 Task: Look for space in Pinheiral, Brazil from 8th June, 2023 to 12th June, 2023 for 2 adults in price range Rs.8000 to Rs.16000. Place can be private room with 1  bedroom having 1 bed and 1 bathroom. Property type can be flatguest house, hotel. Booking option can be shelf check-in. Required host language is Spanish.
Action: Mouse moved to (390, 106)
Screenshot: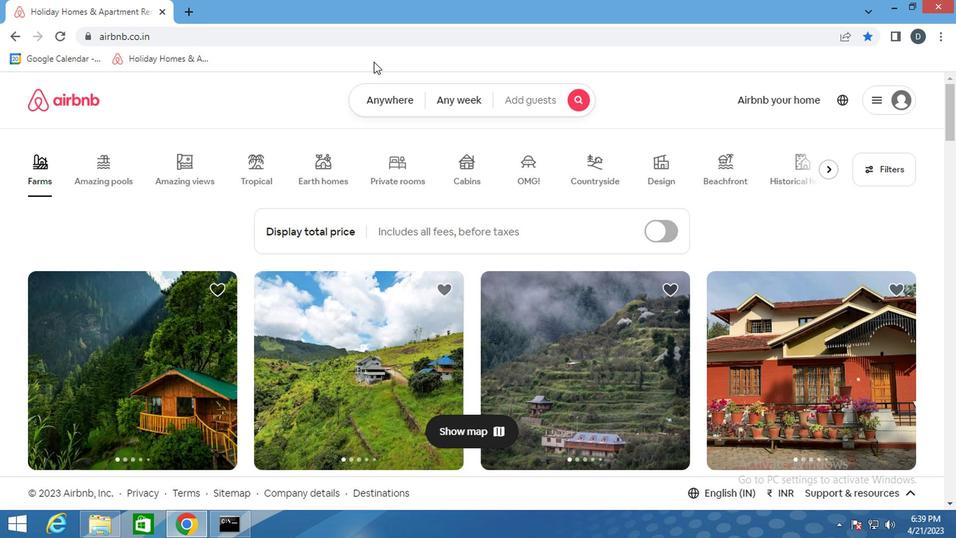
Action: Mouse pressed left at (390, 106)
Screenshot: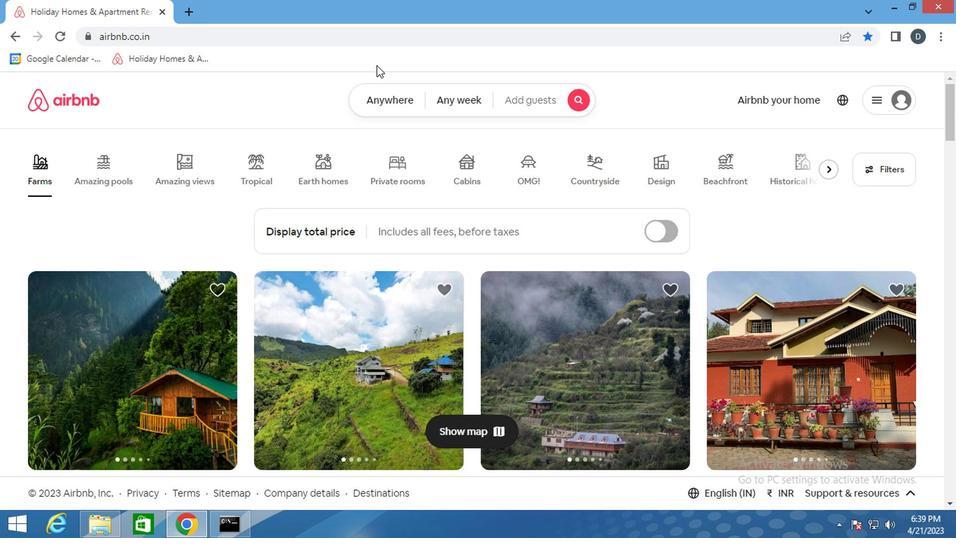 
Action: Mouse moved to (323, 155)
Screenshot: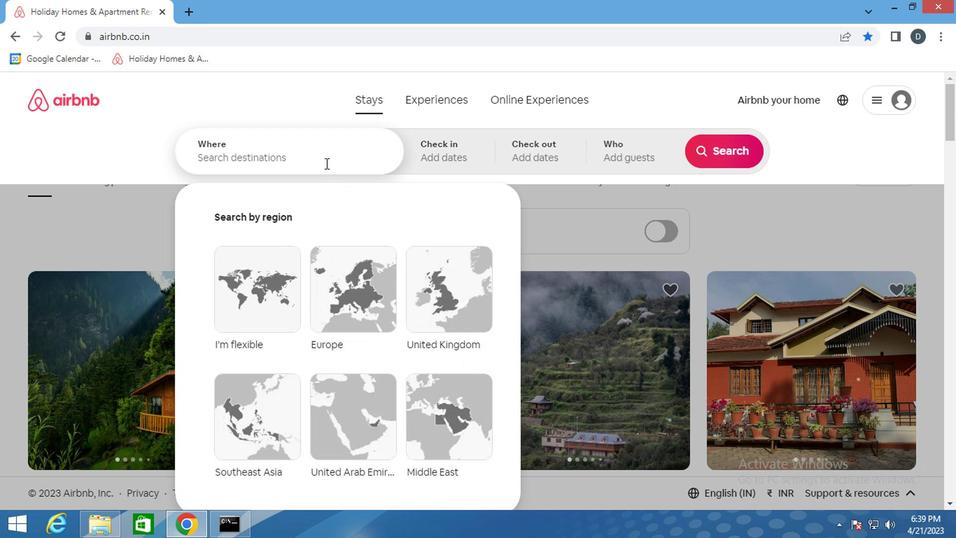 
Action: Mouse pressed left at (323, 155)
Screenshot: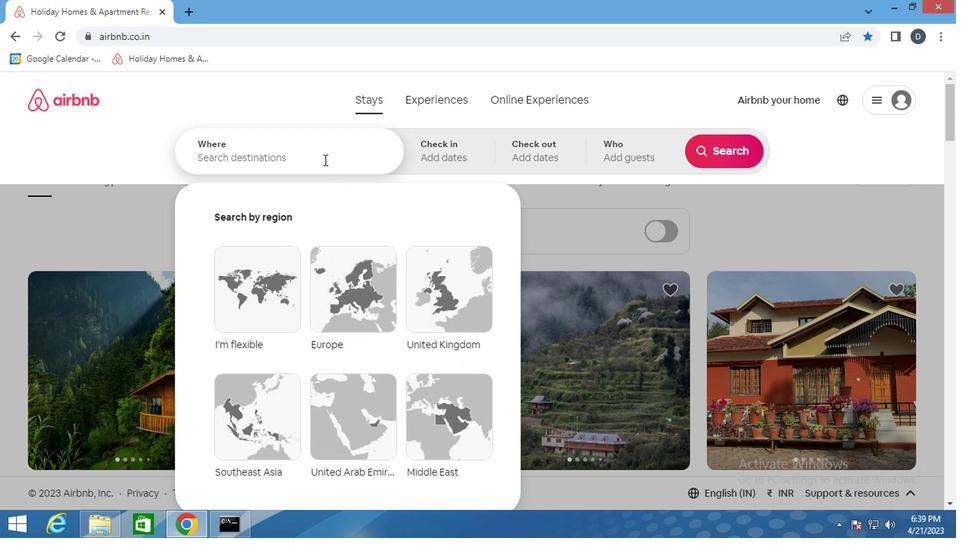 
Action: Key pressed <Key.shift_r>Pinheiral,<Key.shift>BRAZIL<Key.enter>
Screenshot: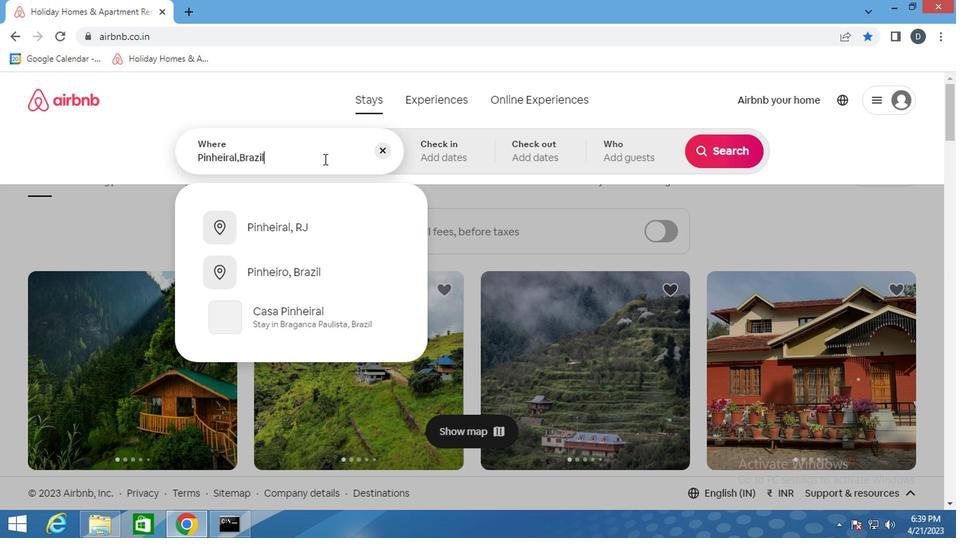 
Action: Mouse moved to (715, 264)
Screenshot: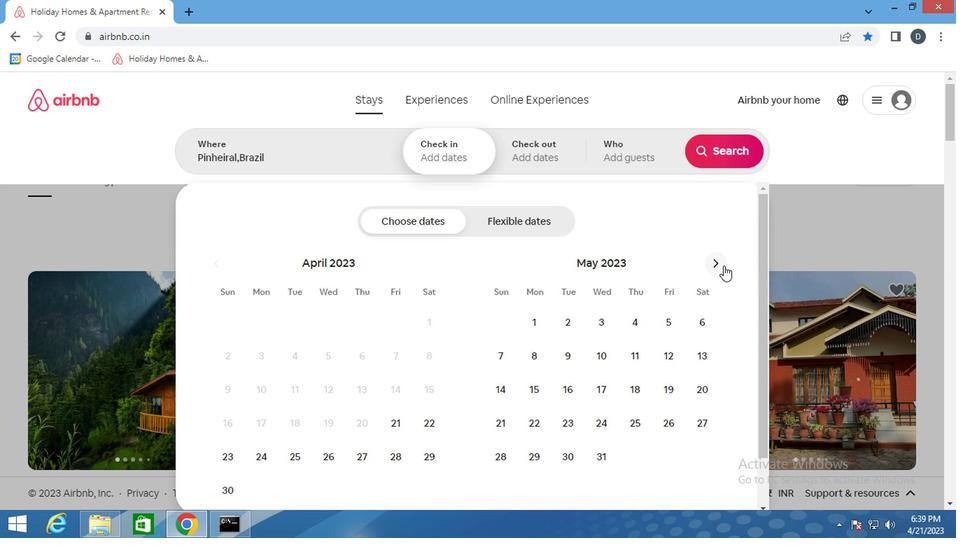 
Action: Mouse pressed left at (715, 264)
Screenshot: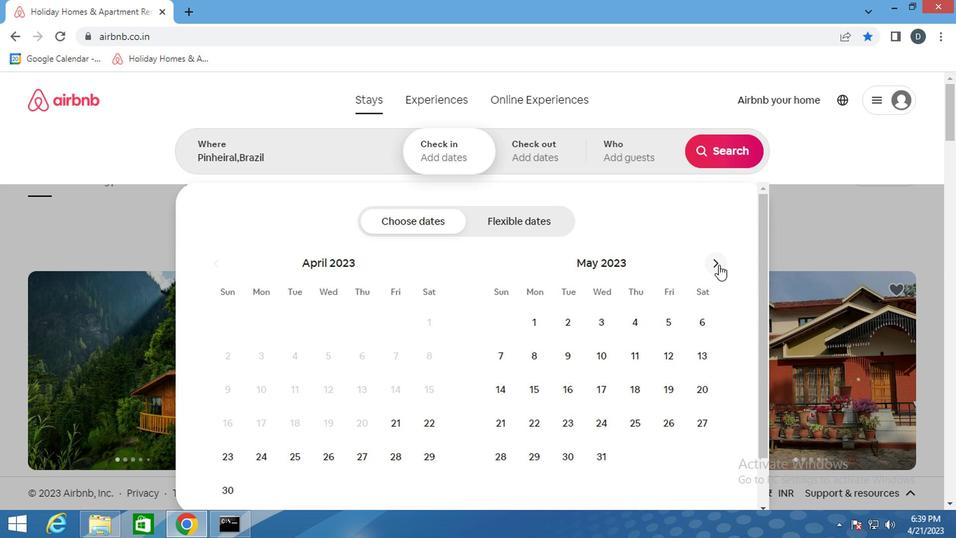 
Action: Mouse moved to (635, 362)
Screenshot: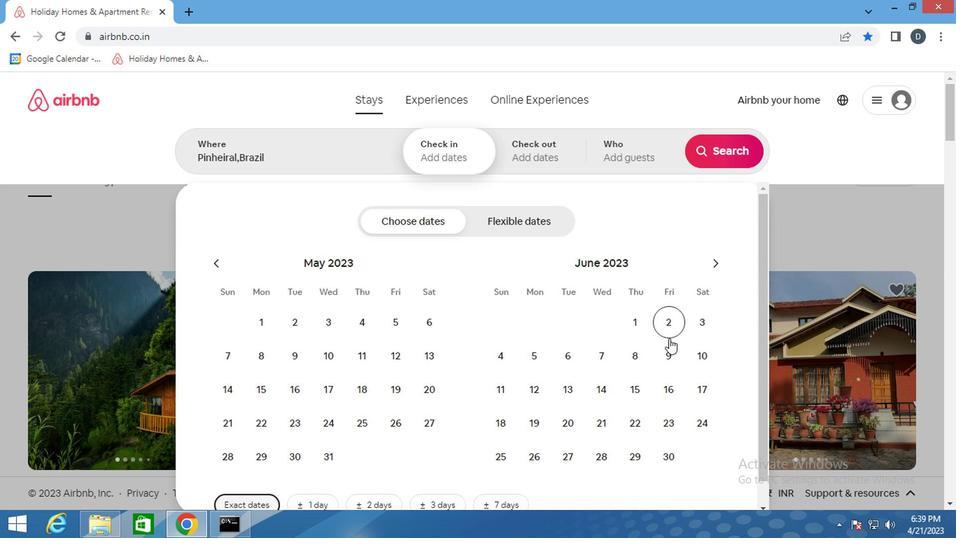 
Action: Mouse pressed left at (635, 362)
Screenshot: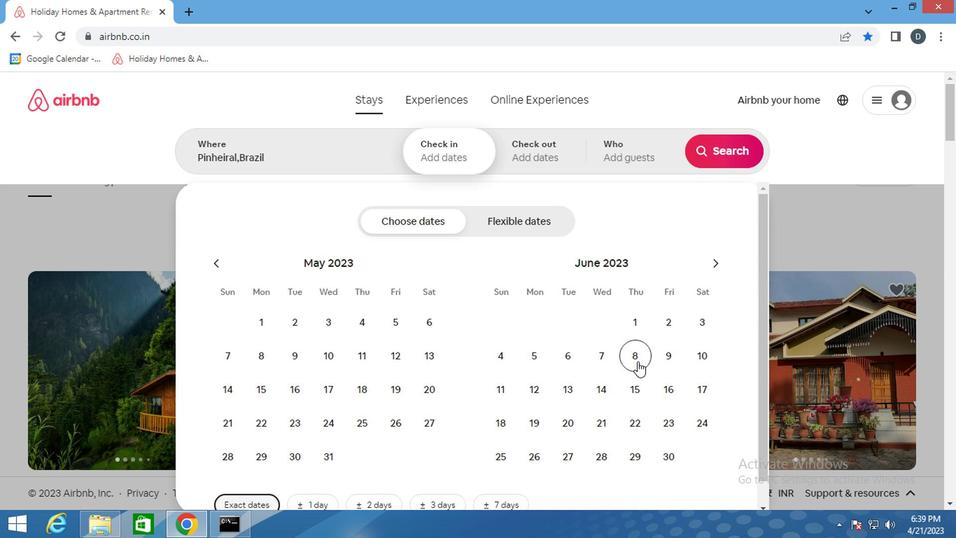 
Action: Mouse moved to (526, 388)
Screenshot: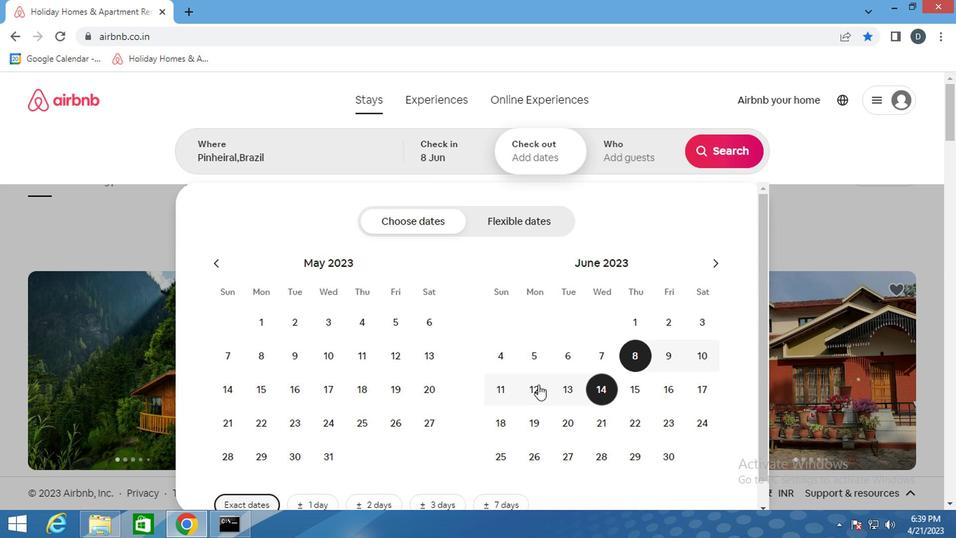 
Action: Mouse pressed left at (526, 388)
Screenshot: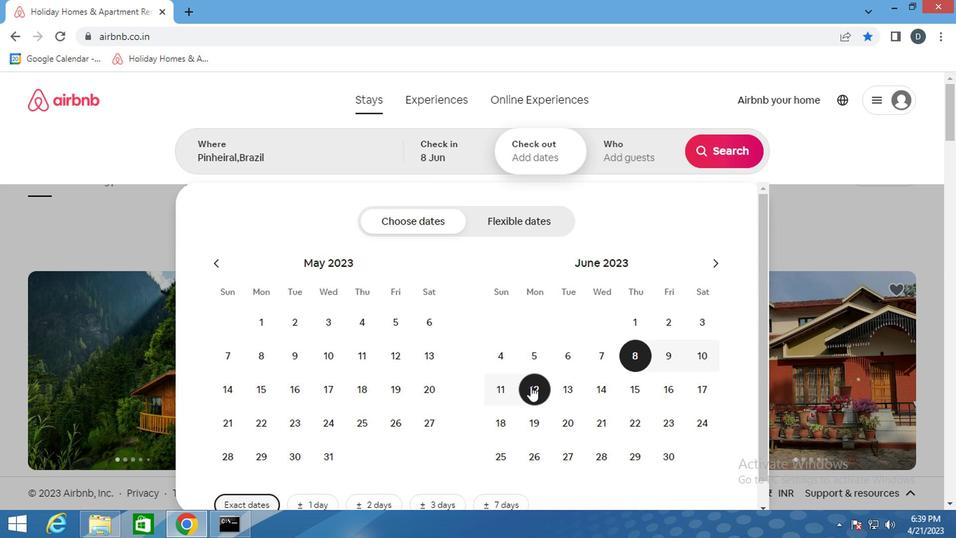 
Action: Mouse moved to (633, 156)
Screenshot: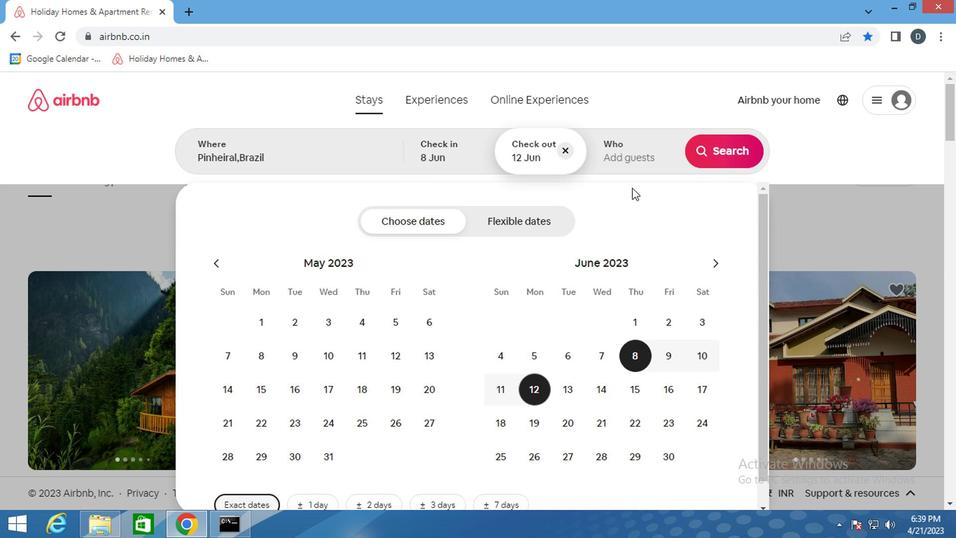 
Action: Mouse pressed left at (633, 156)
Screenshot: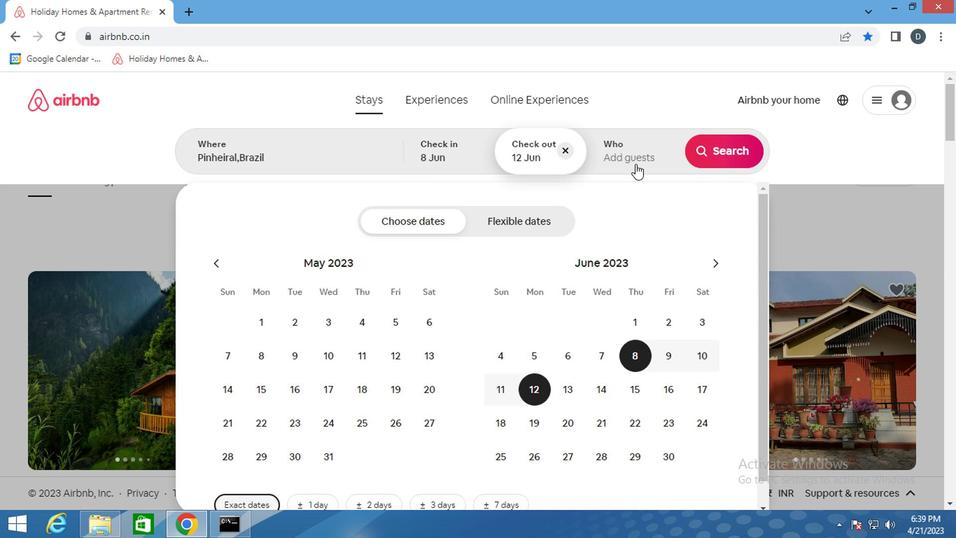 
Action: Mouse moved to (716, 221)
Screenshot: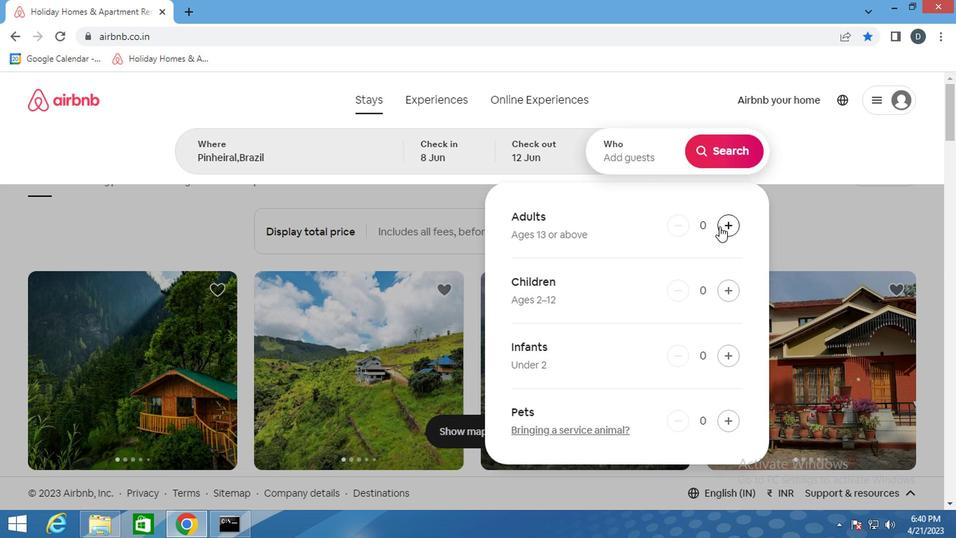 
Action: Mouse pressed left at (716, 221)
Screenshot: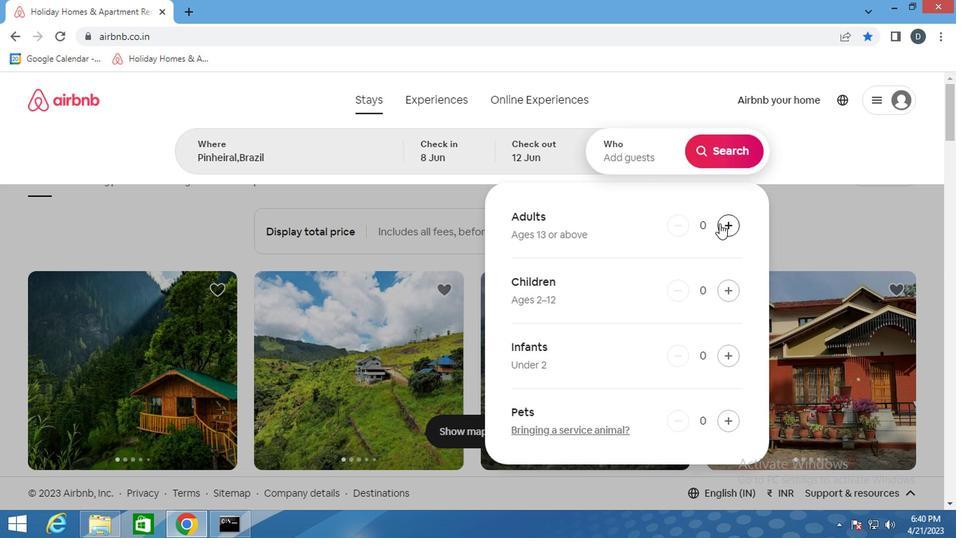 
Action: Mouse pressed left at (716, 221)
Screenshot: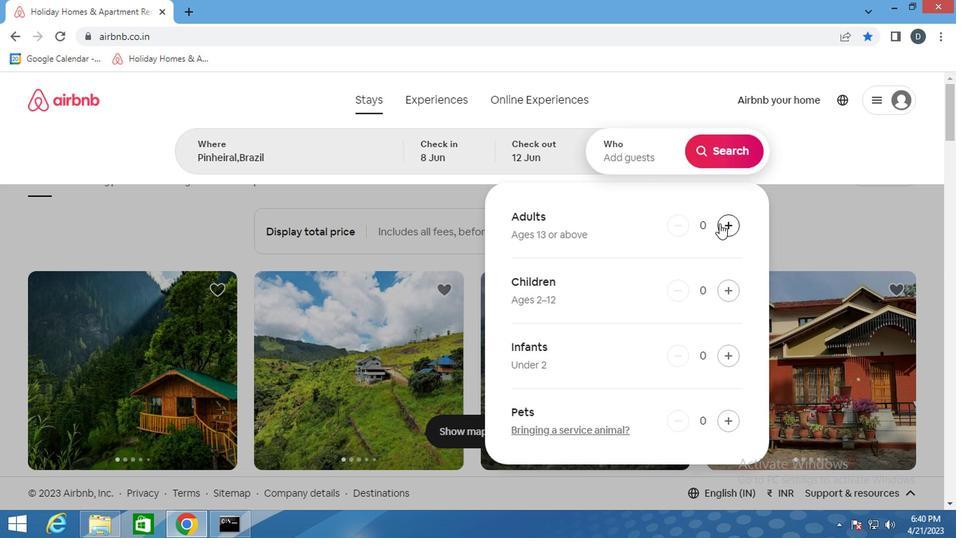 
Action: Mouse moved to (723, 140)
Screenshot: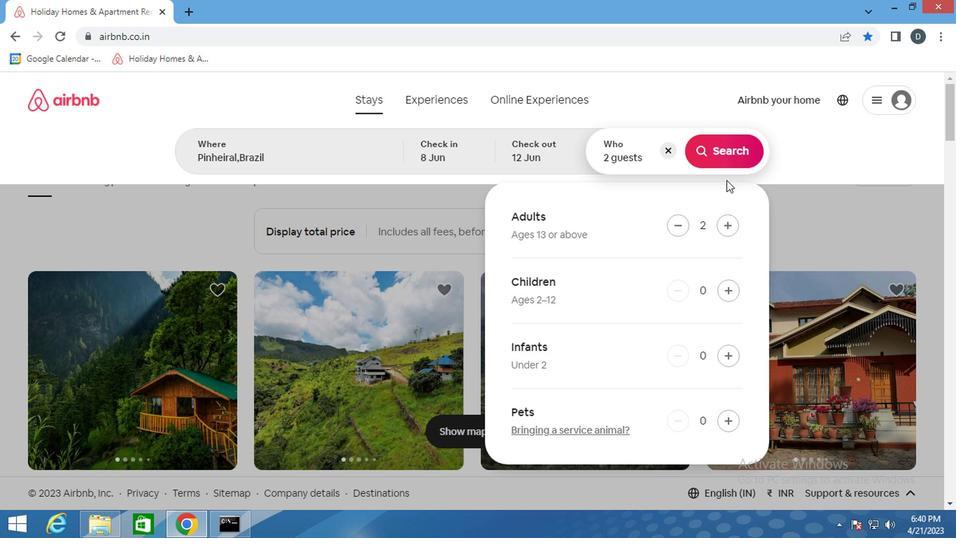 
Action: Mouse pressed left at (723, 140)
Screenshot: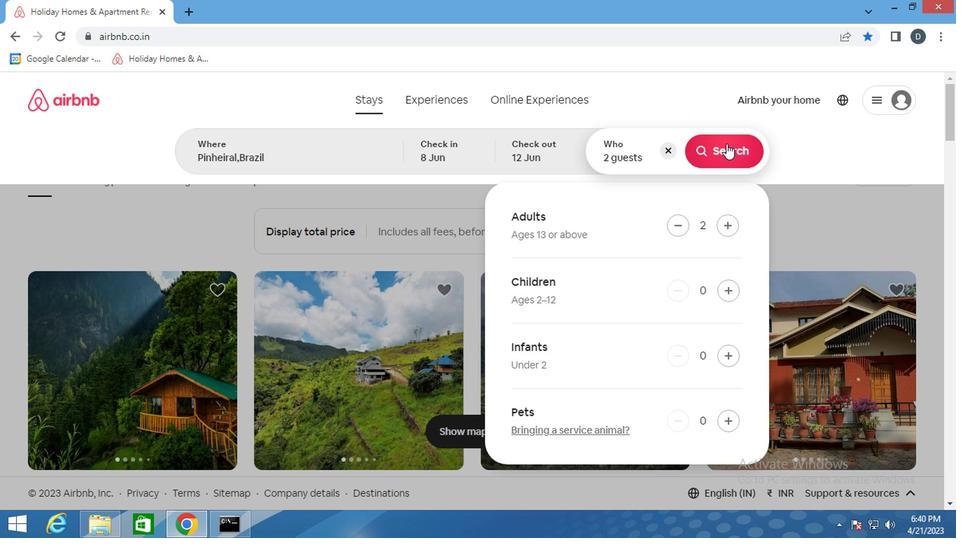 
Action: Mouse moved to (876, 146)
Screenshot: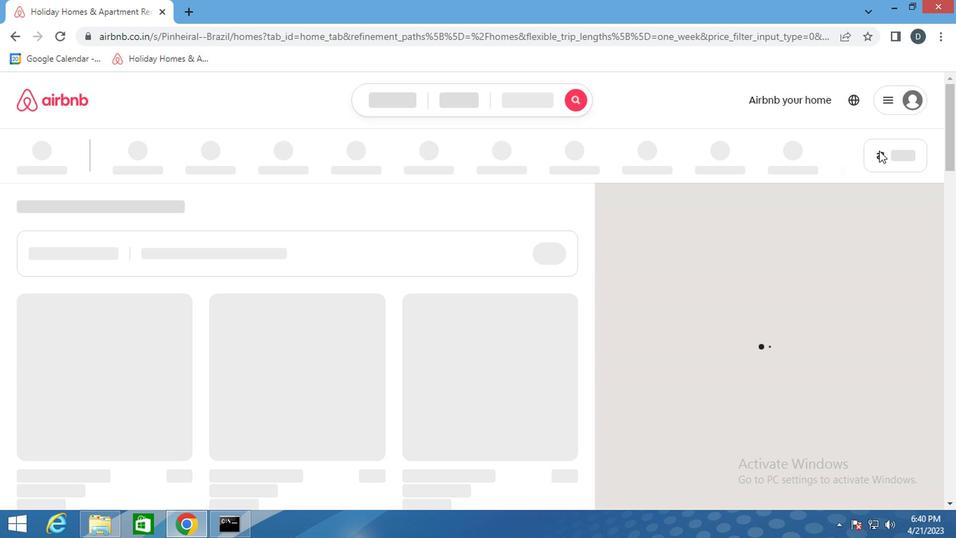 
Action: Mouse pressed left at (876, 146)
Screenshot: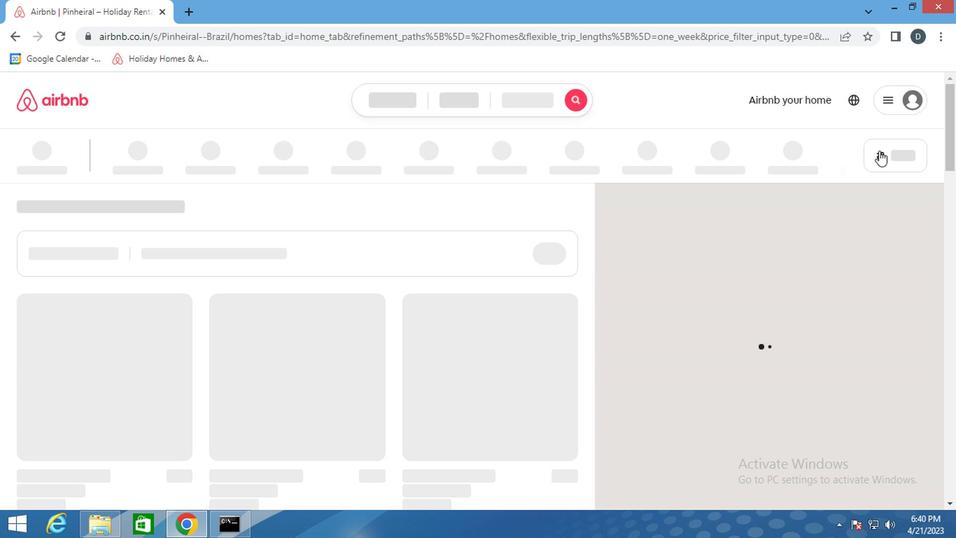 
Action: Mouse moved to (298, 341)
Screenshot: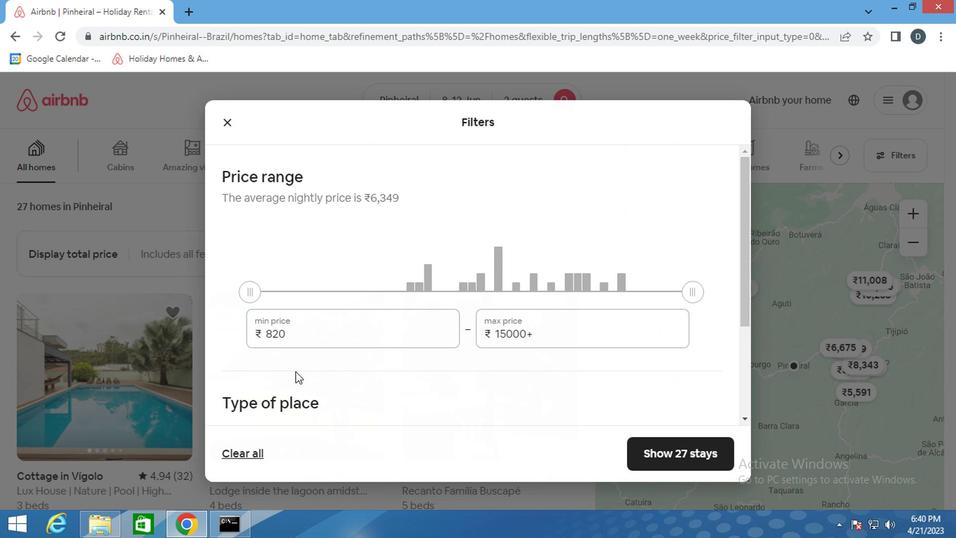
Action: Mouse pressed left at (298, 341)
Screenshot: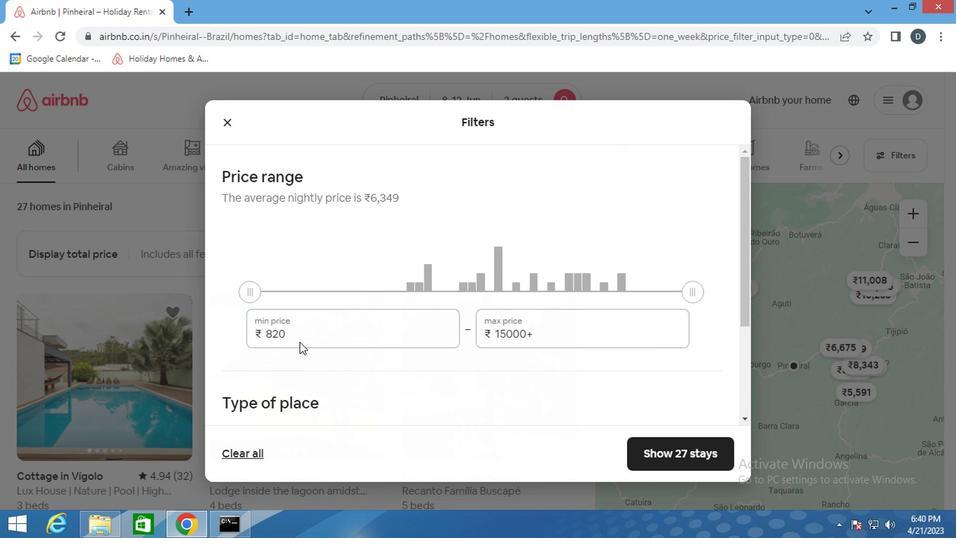
Action: Mouse moved to (303, 334)
Screenshot: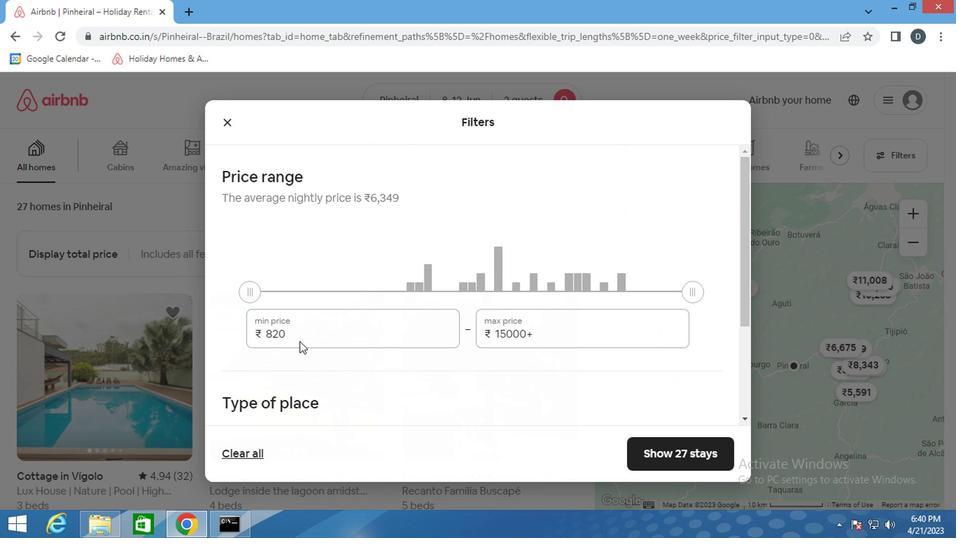 
Action: Mouse pressed left at (303, 334)
Screenshot: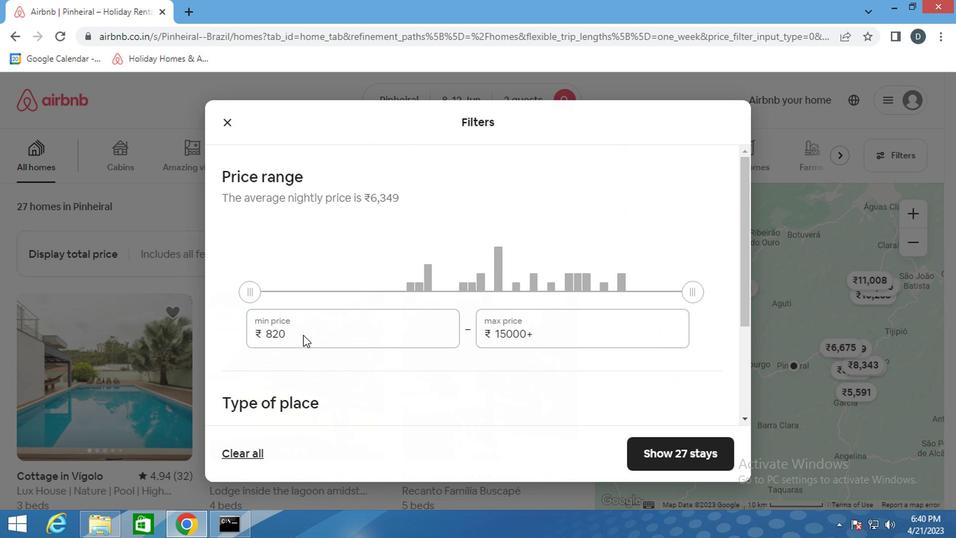 
Action: Mouse pressed left at (303, 334)
Screenshot: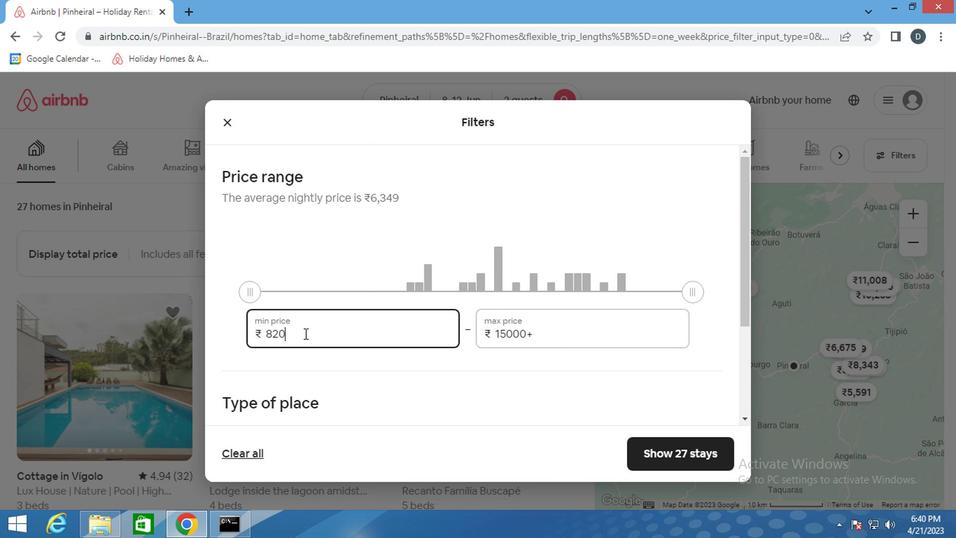 
Action: Key pressed 8000<Key.tab>160000
Screenshot: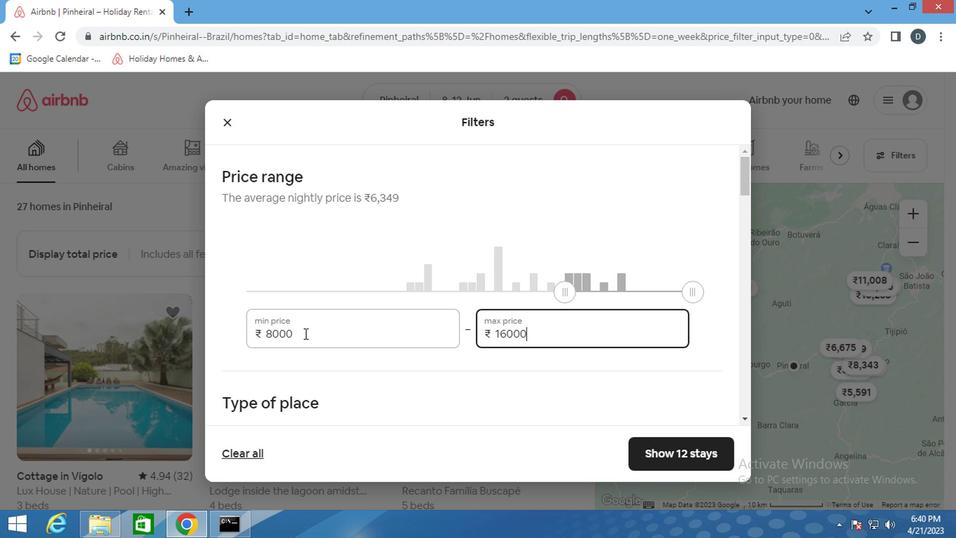 
Action: Mouse moved to (381, 357)
Screenshot: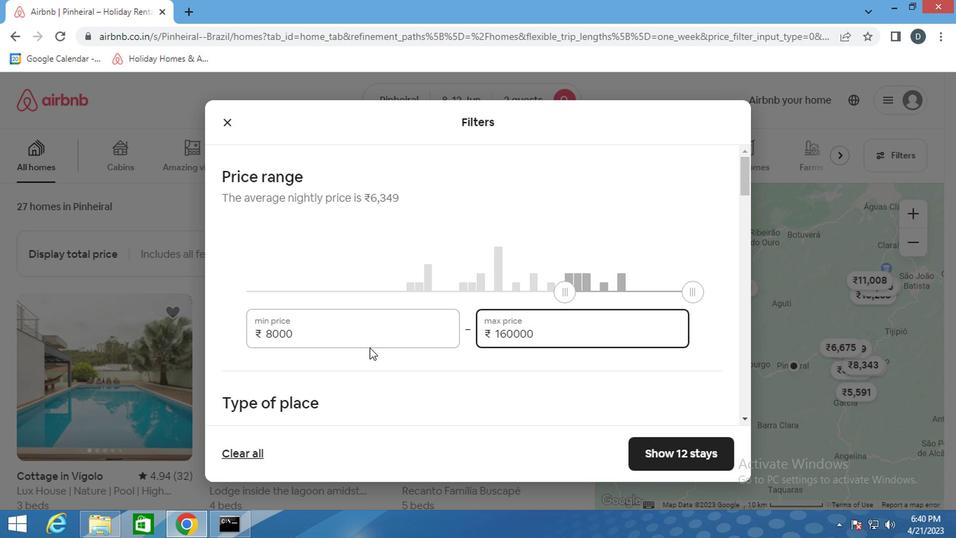
Action: Key pressed <Key.backspace>
Screenshot: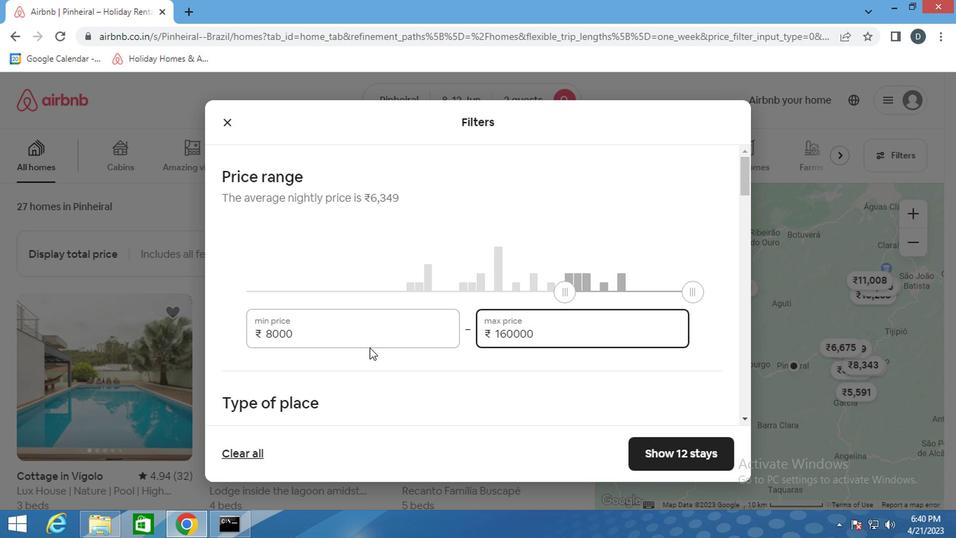 
Action: Mouse moved to (416, 370)
Screenshot: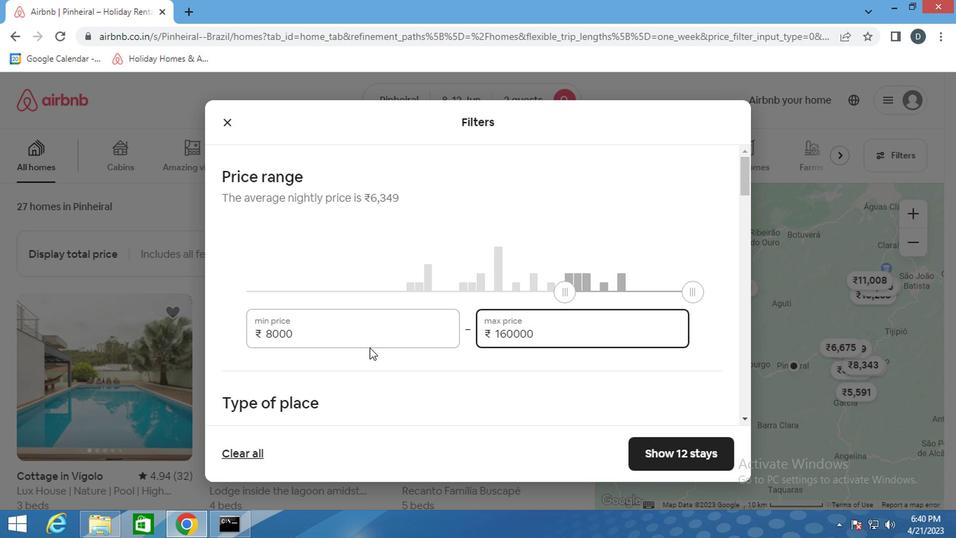 
Action: Mouse scrolled (416, 369) with delta (0, 0)
Screenshot: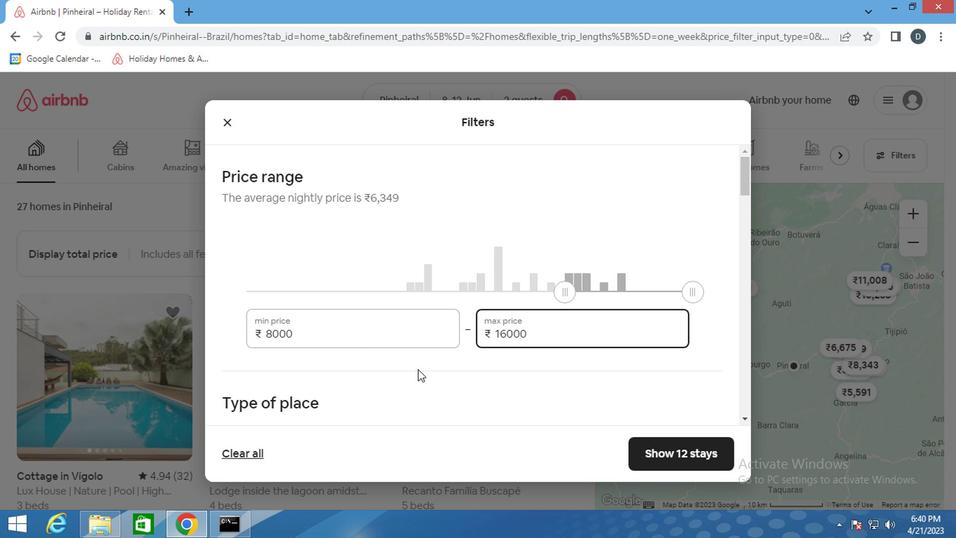 
Action: Mouse scrolled (416, 369) with delta (0, 0)
Screenshot: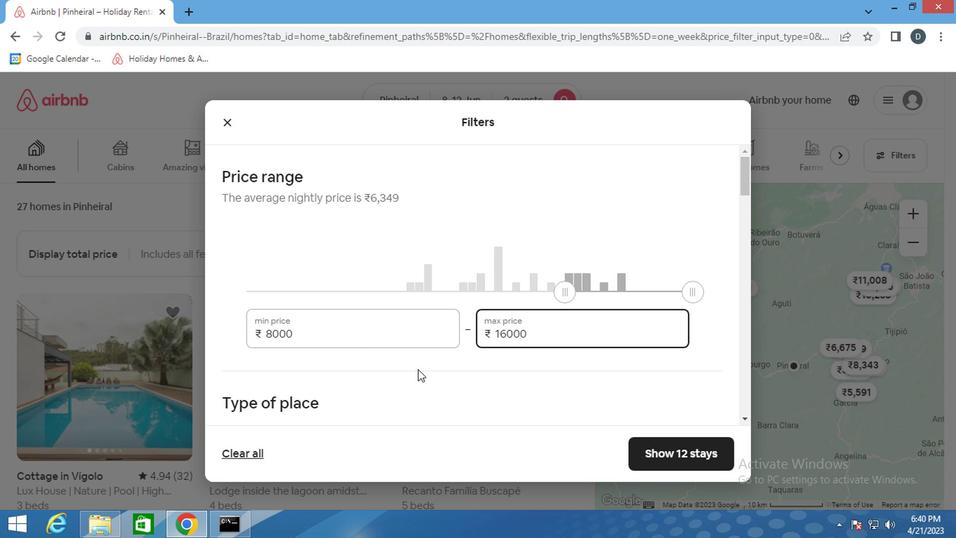 
Action: Mouse moved to (305, 318)
Screenshot: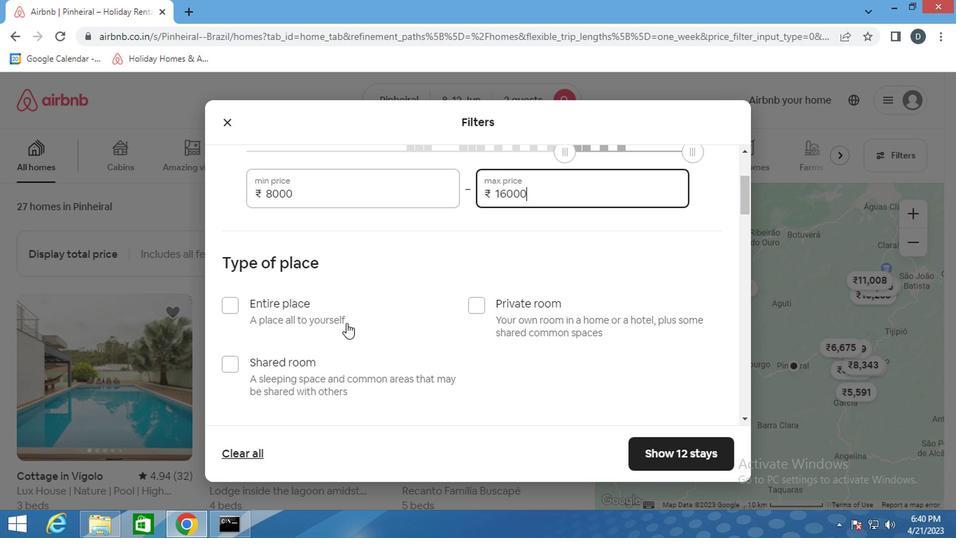
Action: Mouse scrolled (305, 318) with delta (0, 0)
Screenshot: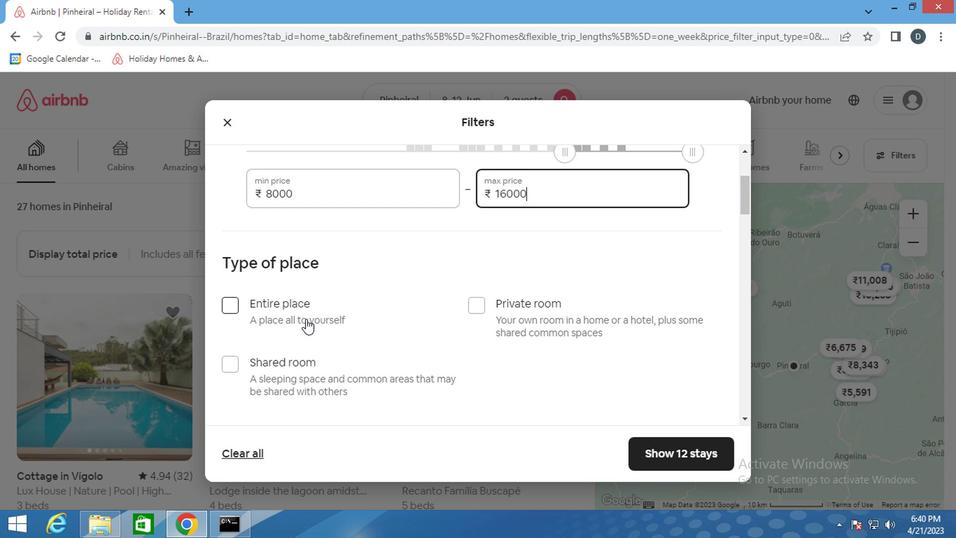 
Action: Mouse moved to (462, 248)
Screenshot: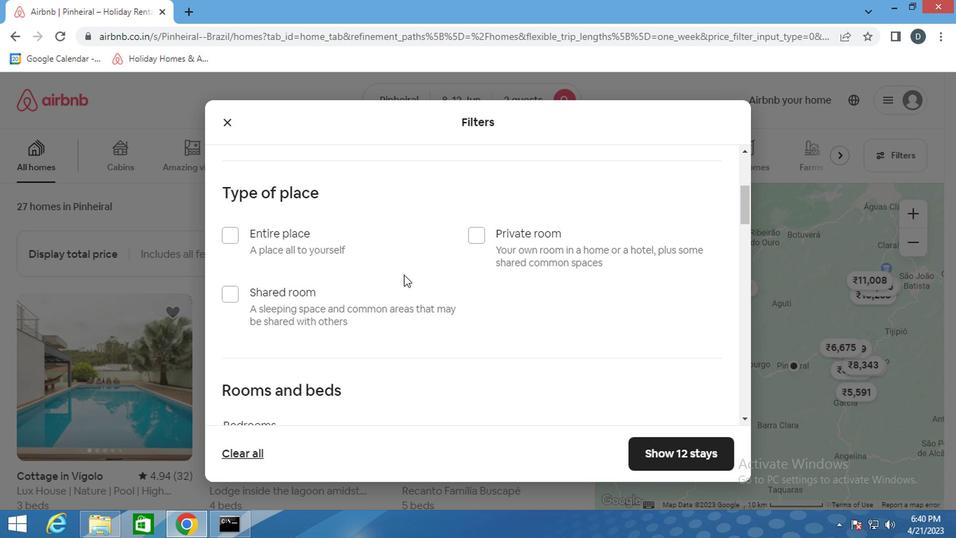 
Action: Mouse pressed left at (462, 248)
Screenshot: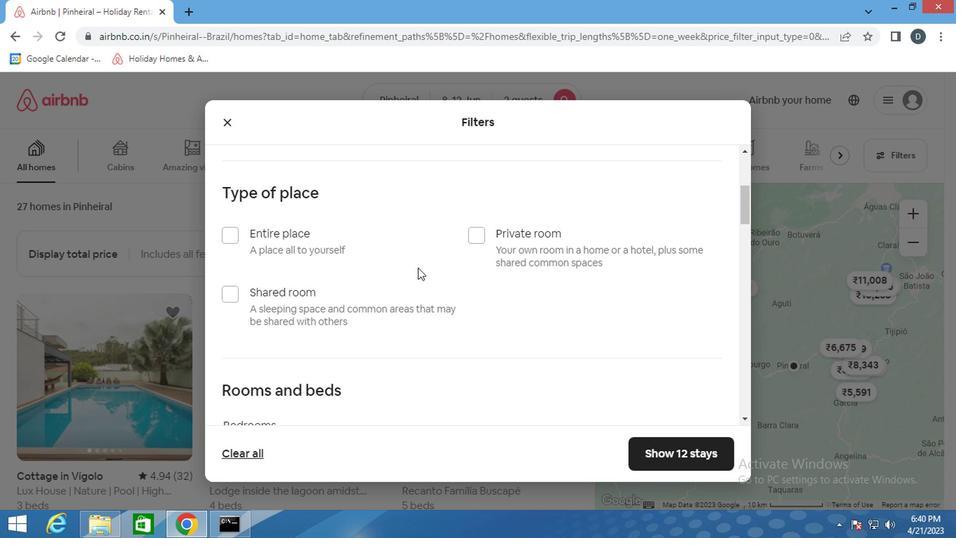 
Action: Mouse moved to (487, 240)
Screenshot: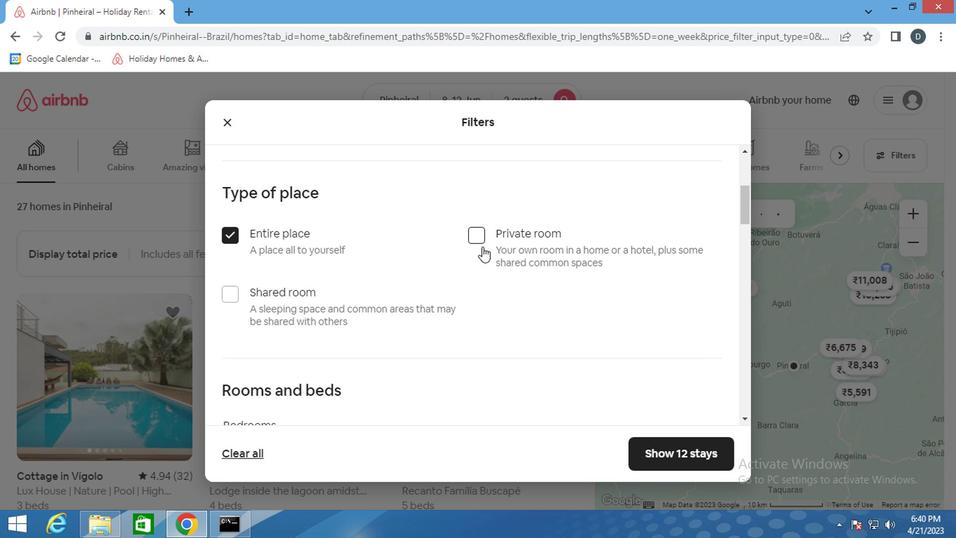
Action: Mouse pressed left at (487, 240)
Screenshot: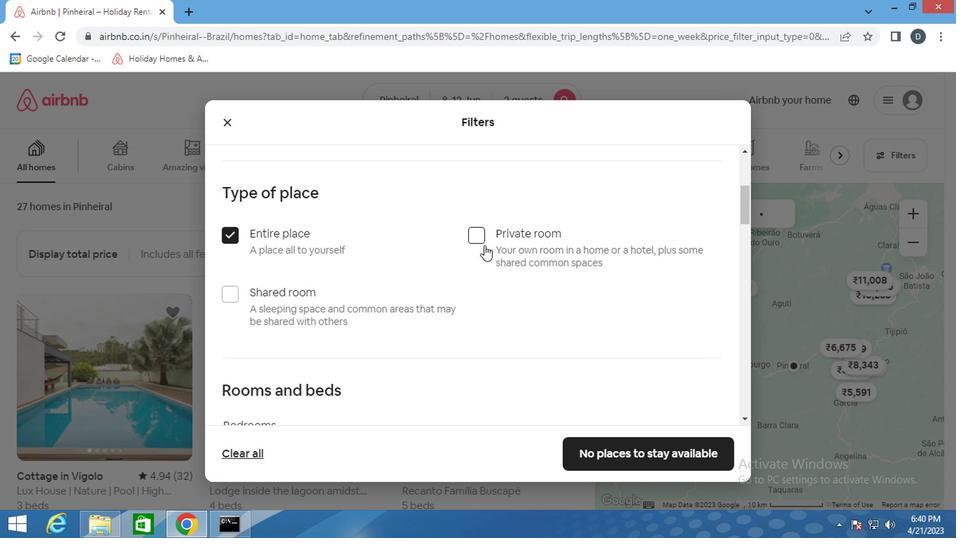 
Action: Mouse moved to (250, 247)
Screenshot: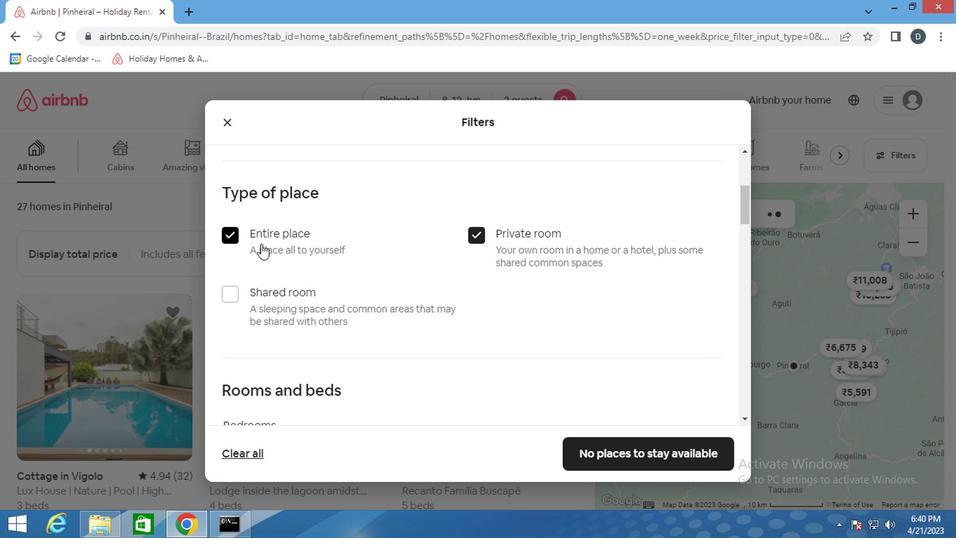 
Action: Mouse pressed left at (250, 247)
Screenshot: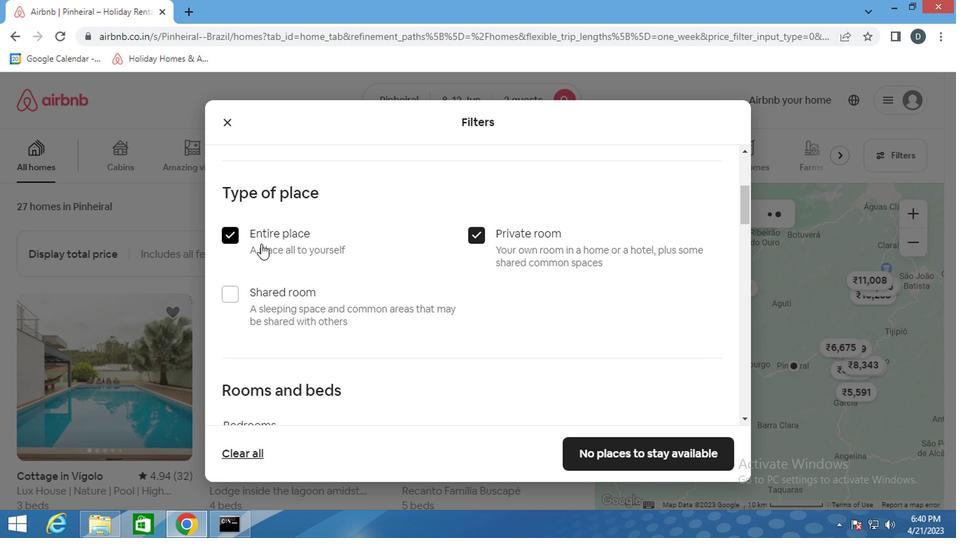 
Action: Mouse moved to (558, 338)
Screenshot: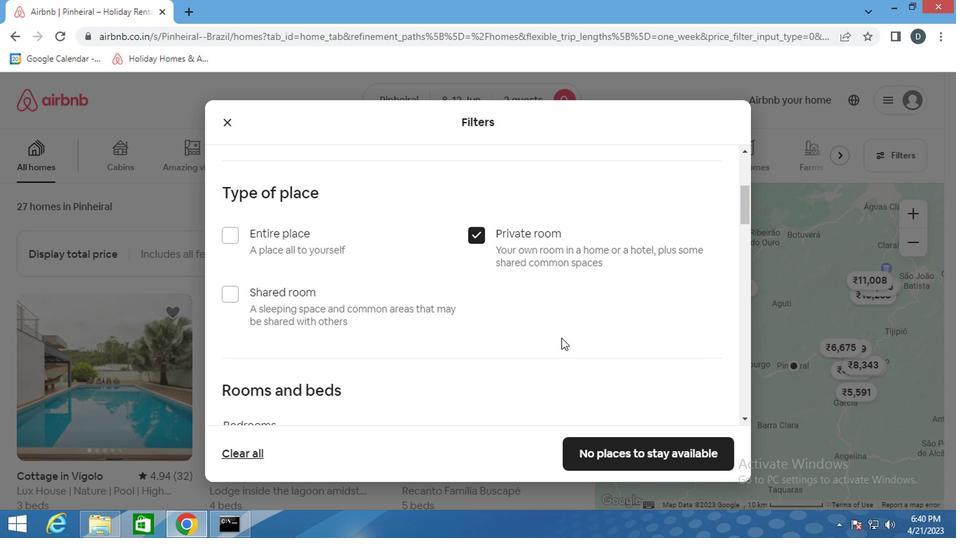 
Action: Mouse scrolled (558, 337) with delta (0, 0)
Screenshot: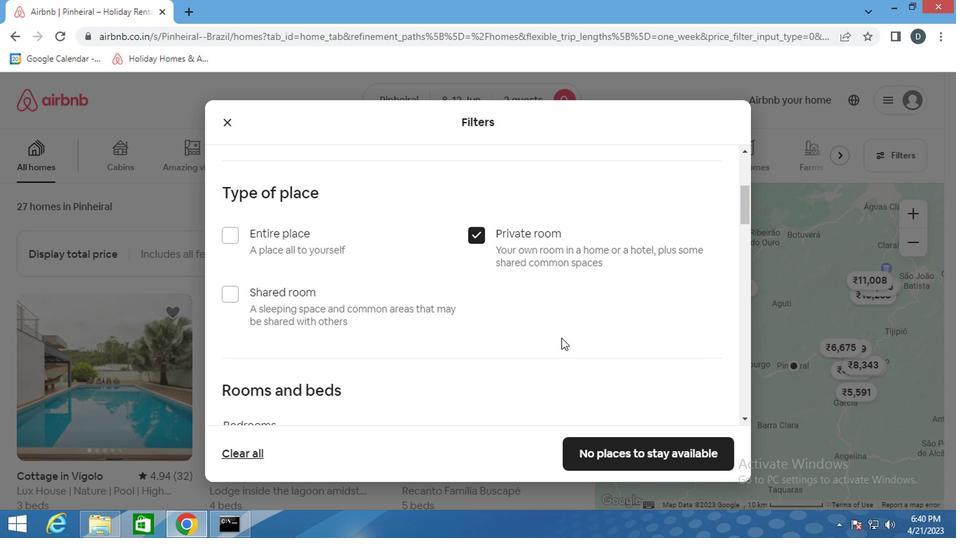 
Action: Mouse scrolled (558, 337) with delta (0, 0)
Screenshot: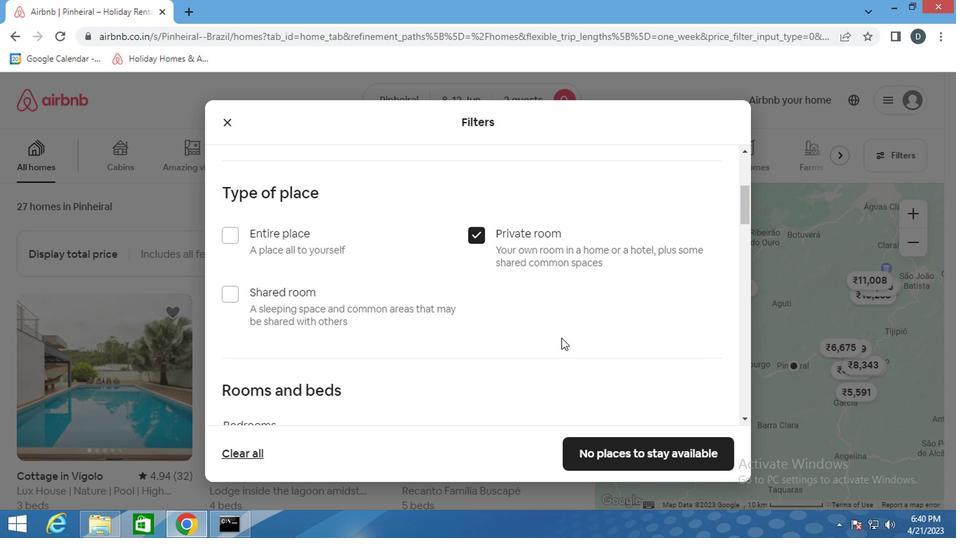 
Action: Mouse moved to (558, 338)
Screenshot: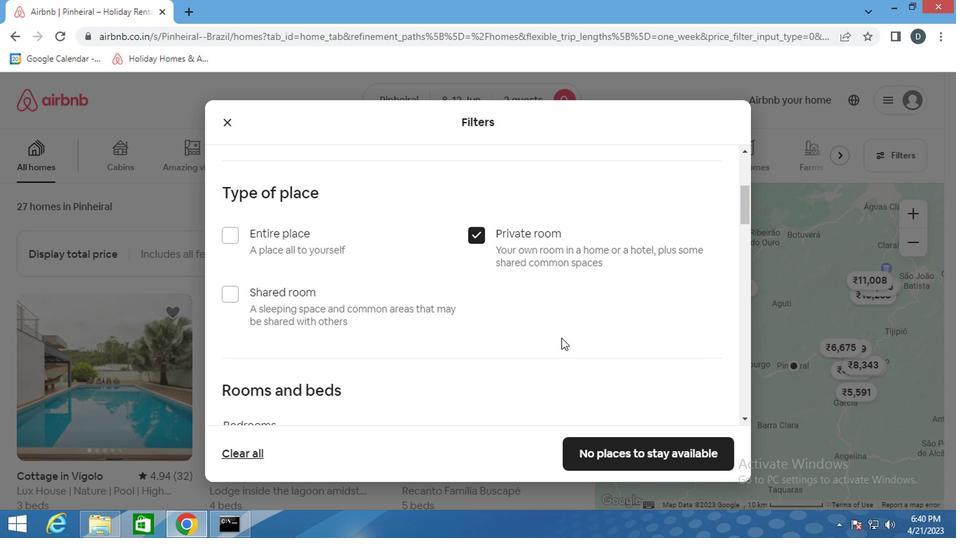 
Action: Mouse scrolled (558, 337) with delta (0, 0)
Screenshot: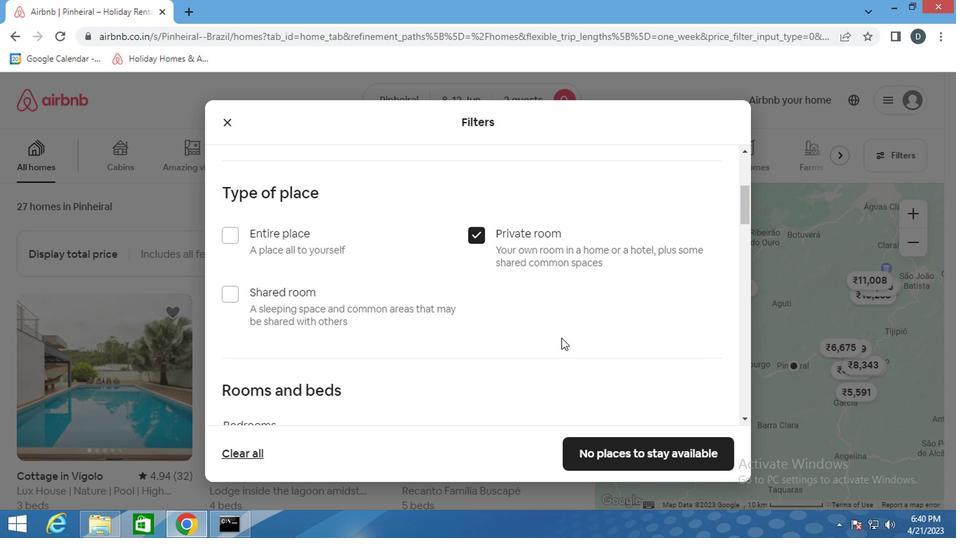 
Action: Mouse moved to (300, 256)
Screenshot: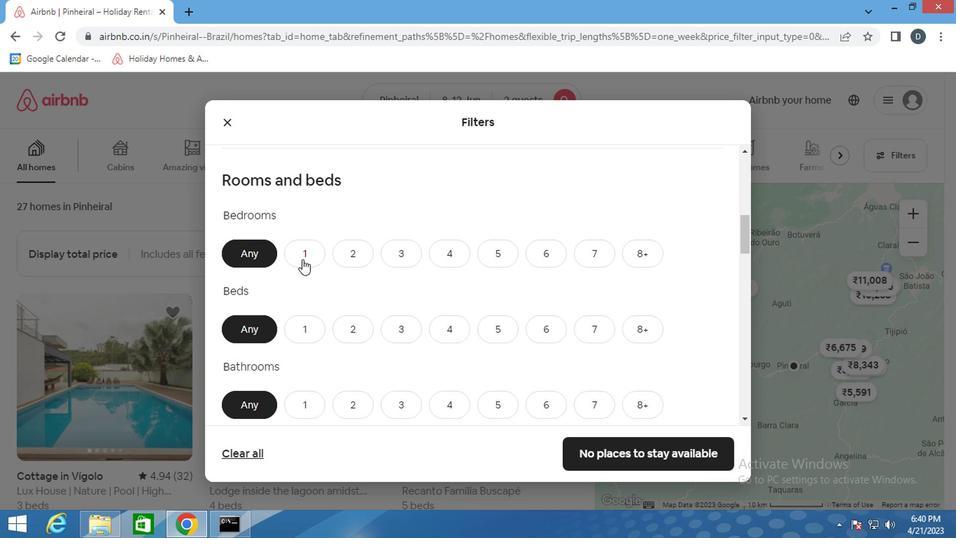
Action: Mouse pressed left at (300, 256)
Screenshot: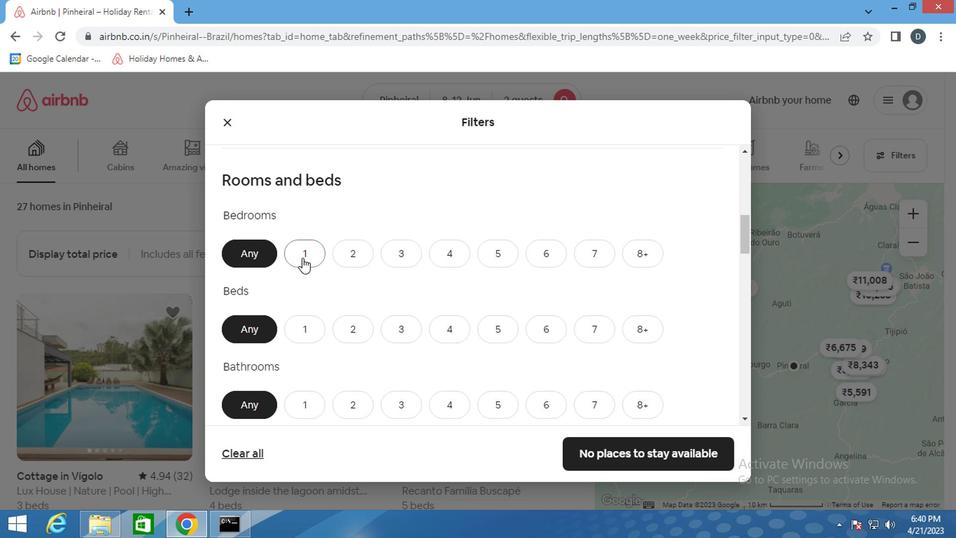 
Action: Mouse moved to (300, 325)
Screenshot: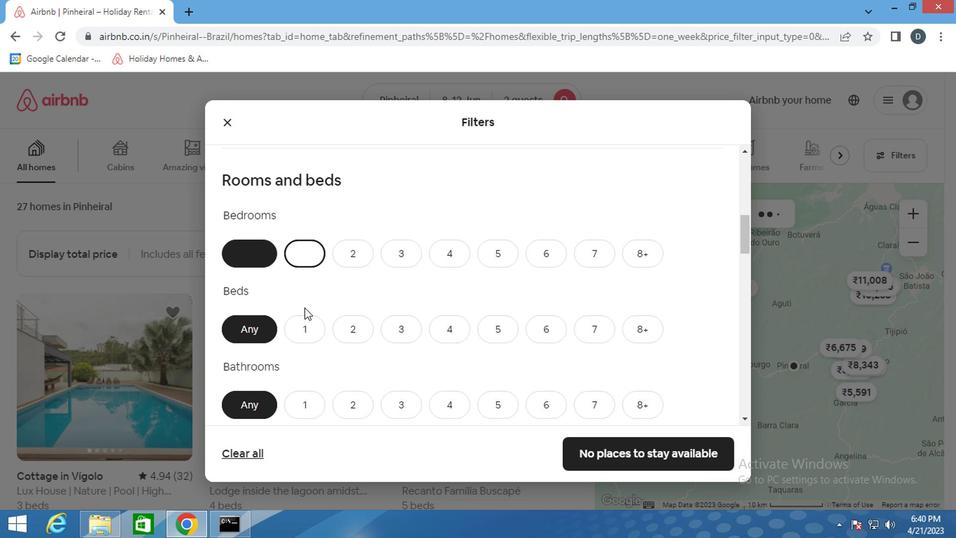 
Action: Mouse pressed left at (300, 325)
Screenshot: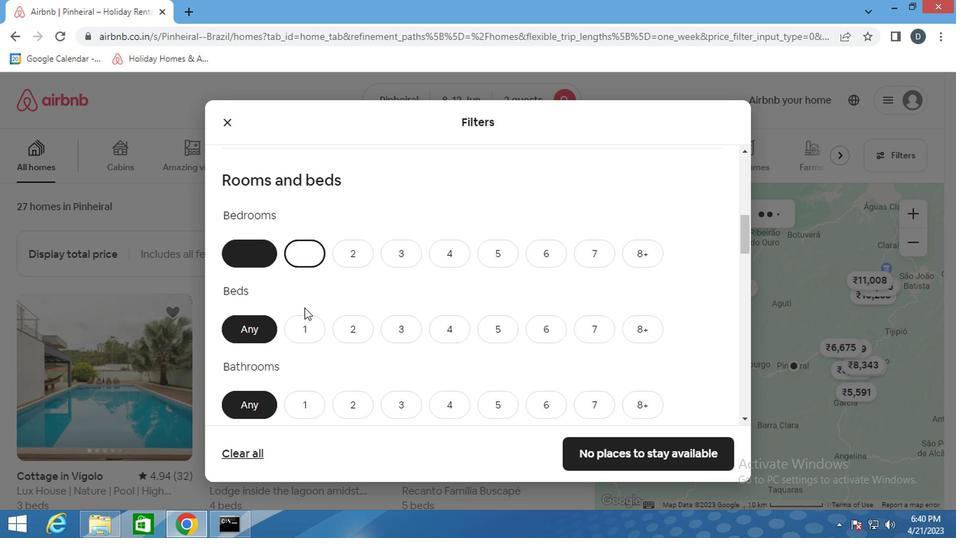 
Action: Mouse moved to (301, 407)
Screenshot: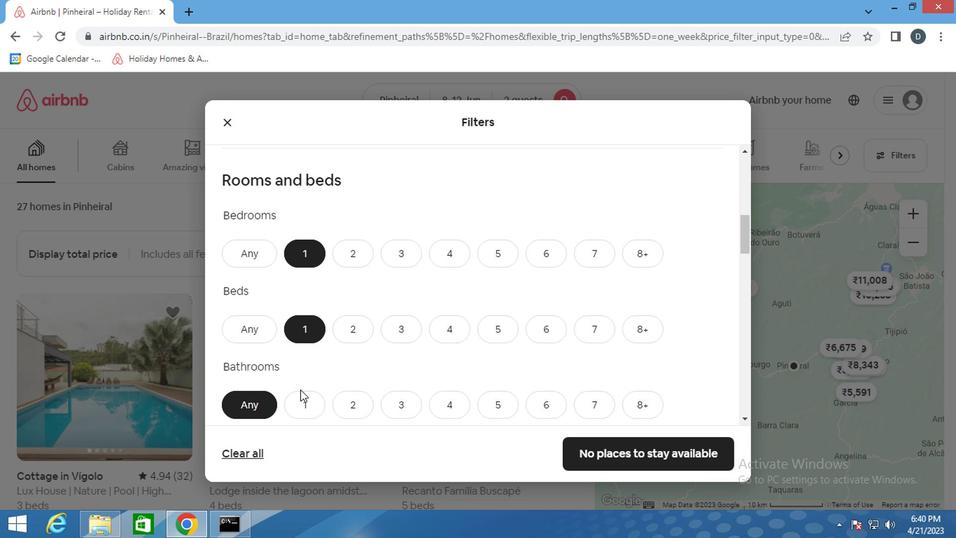 
Action: Mouse pressed left at (301, 407)
Screenshot: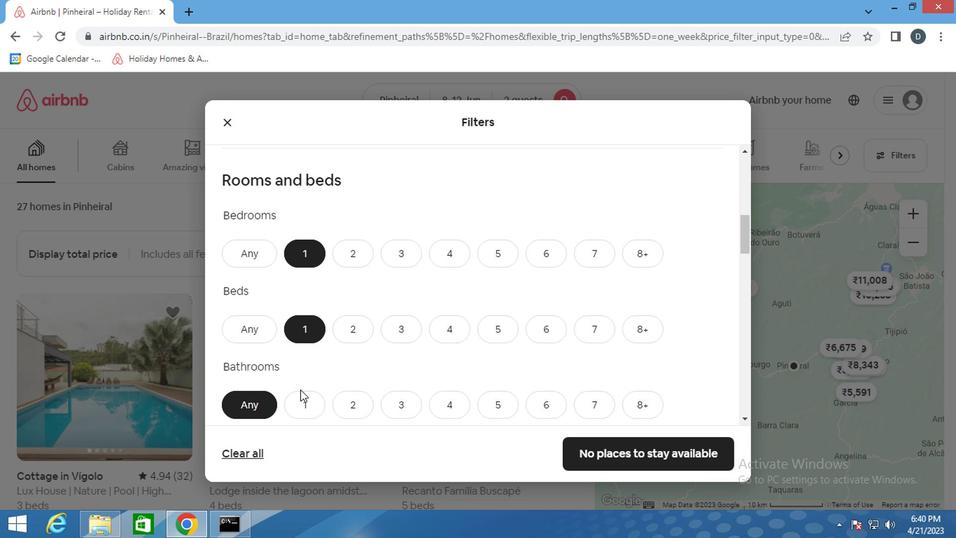 
Action: Mouse moved to (355, 387)
Screenshot: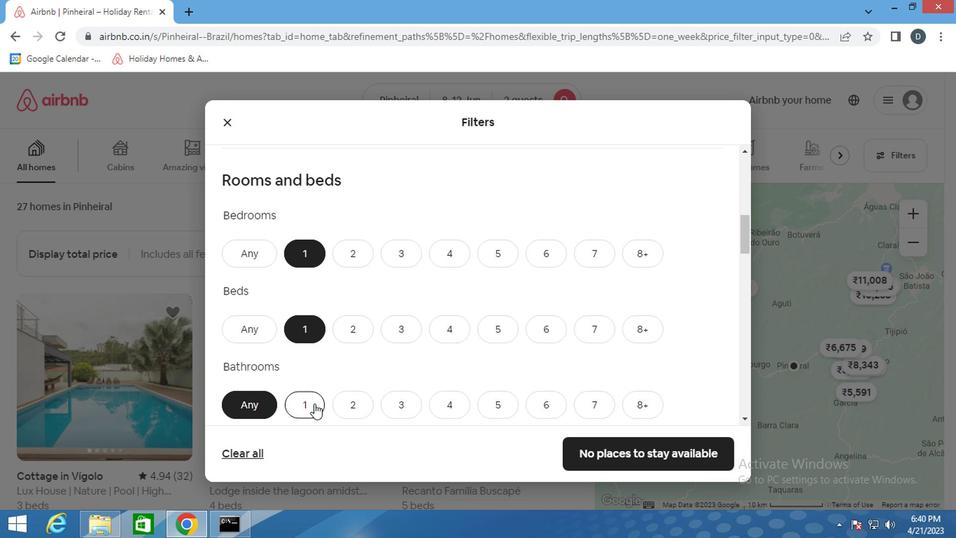 
Action: Mouse scrolled (355, 387) with delta (0, 0)
Screenshot: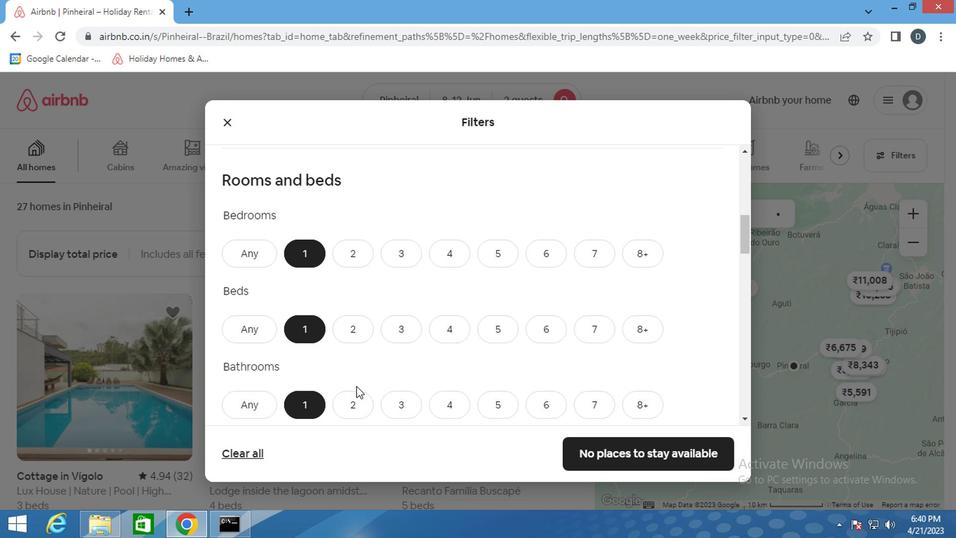 
Action: Mouse scrolled (355, 387) with delta (0, 0)
Screenshot: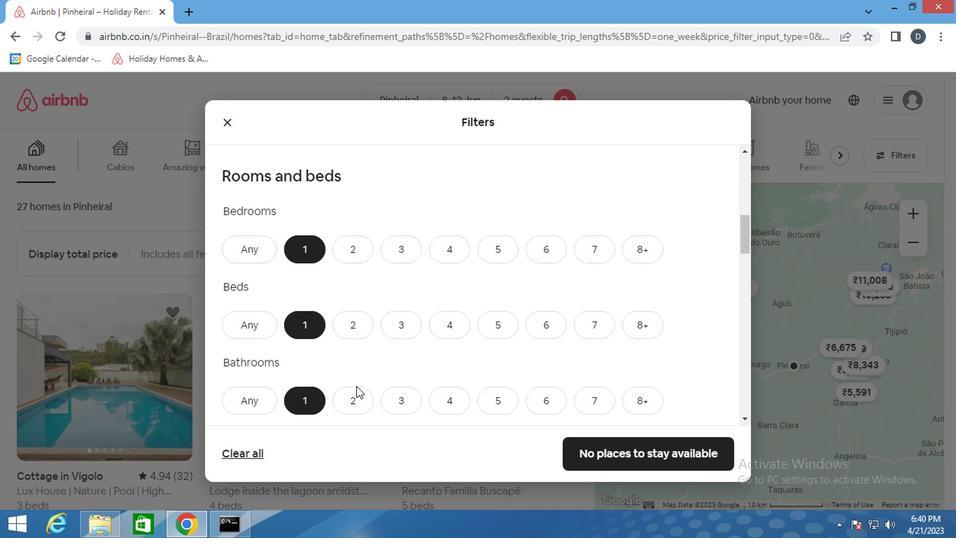 
Action: Mouse scrolled (355, 387) with delta (0, 0)
Screenshot: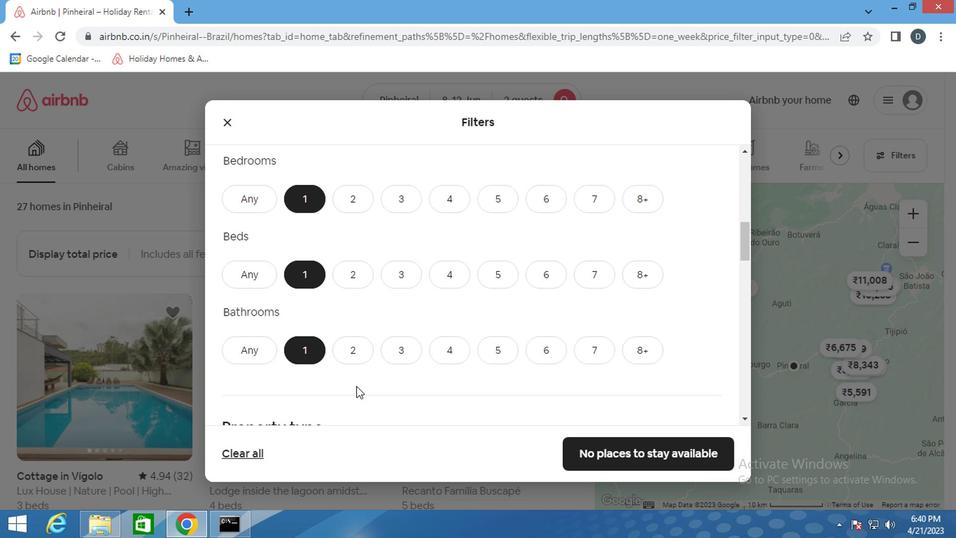 
Action: Mouse moved to (392, 344)
Screenshot: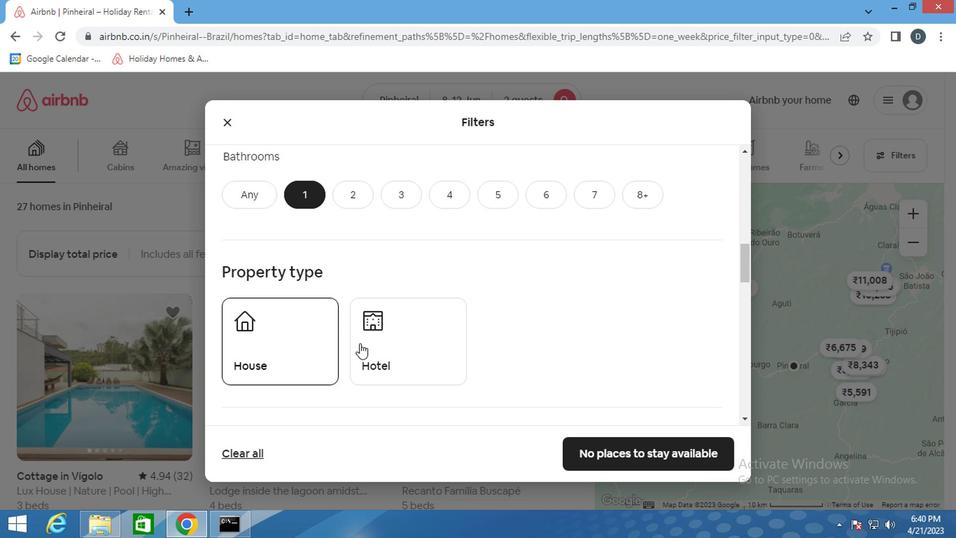 
Action: Mouse pressed left at (392, 344)
Screenshot: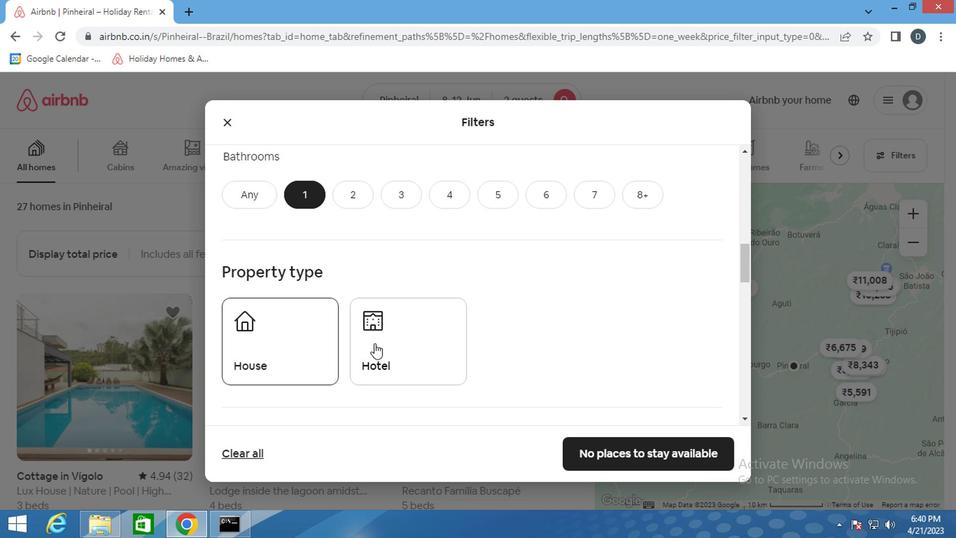 
Action: Mouse moved to (565, 341)
Screenshot: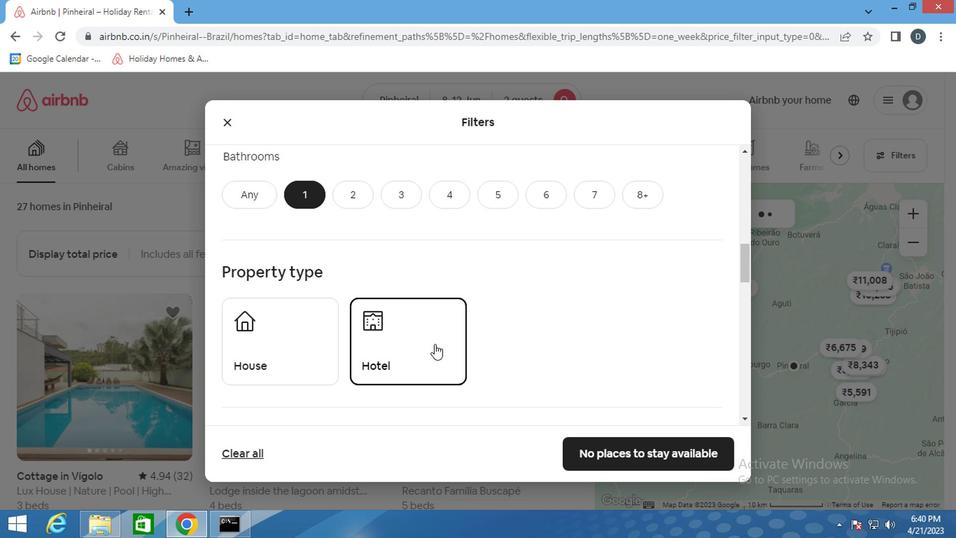 
Action: Mouse scrolled (565, 341) with delta (0, 0)
Screenshot: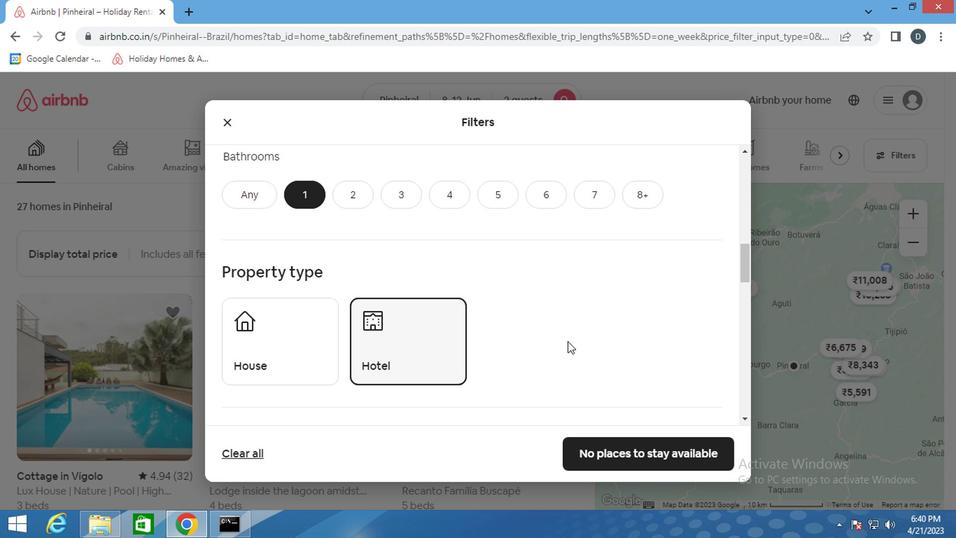 
Action: Mouse scrolled (565, 341) with delta (0, 0)
Screenshot: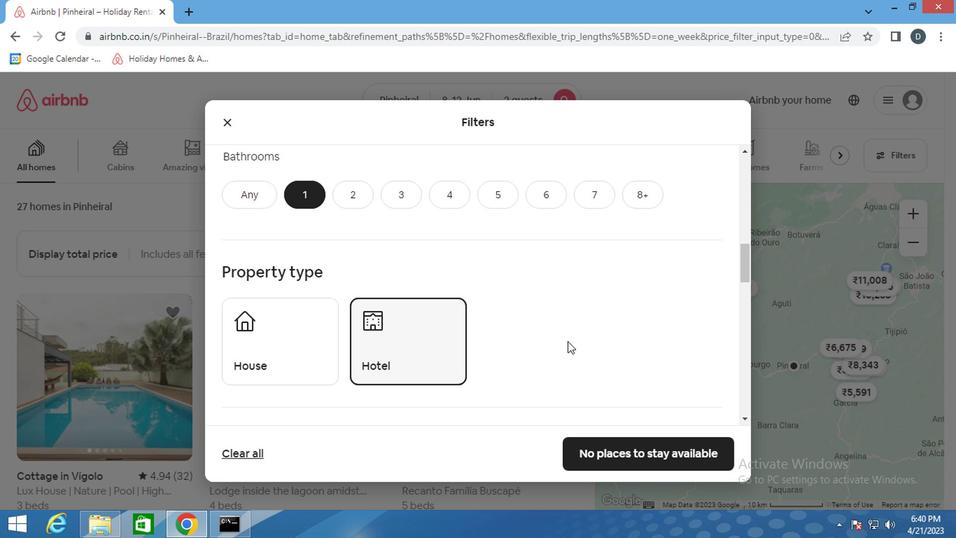 
Action: Mouse scrolled (565, 341) with delta (0, 0)
Screenshot: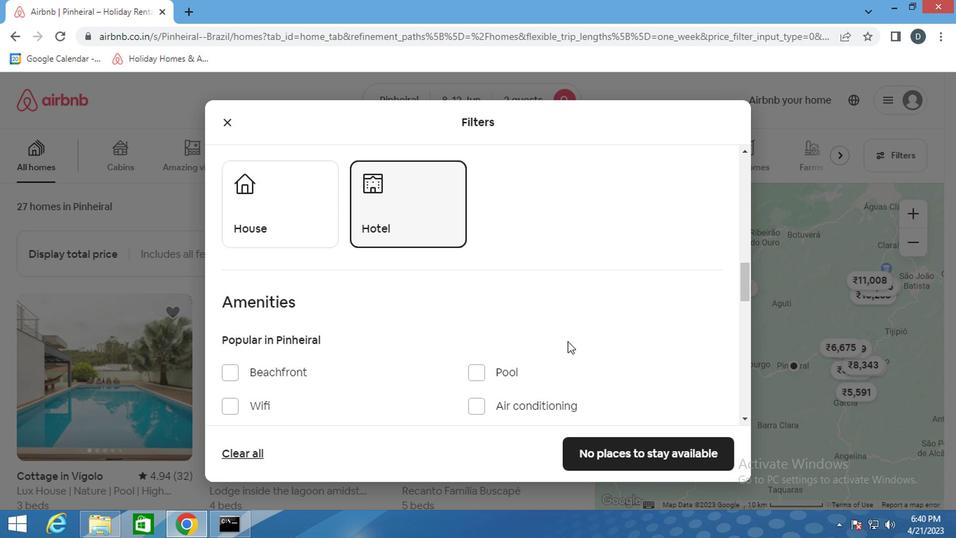 
Action: Mouse scrolled (565, 341) with delta (0, 0)
Screenshot: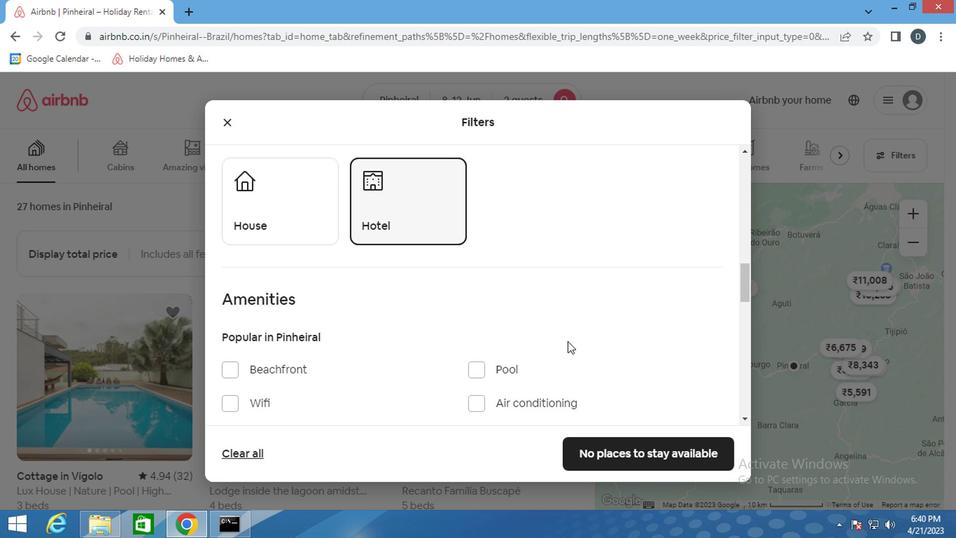 
Action: Mouse moved to (631, 318)
Screenshot: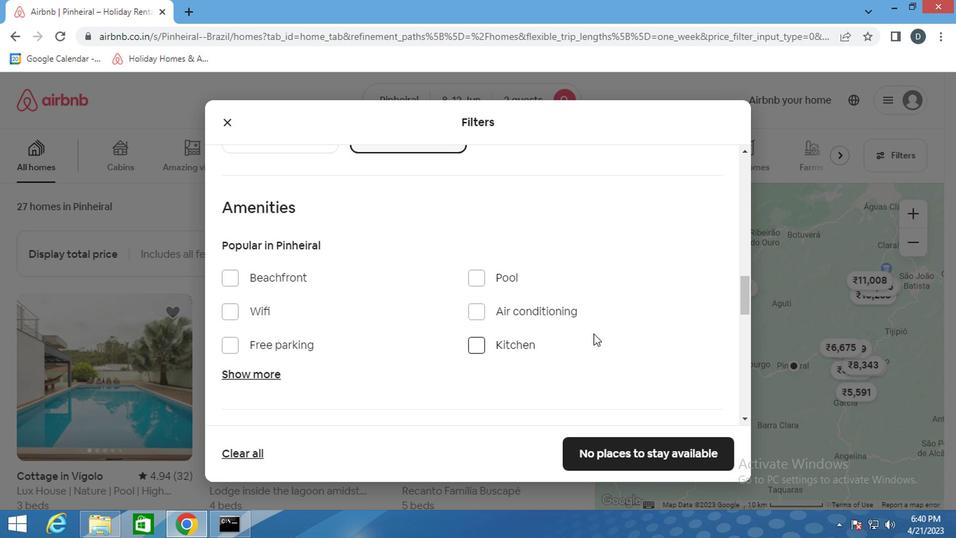
Action: Mouse scrolled (631, 318) with delta (0, 0)
Screenshot: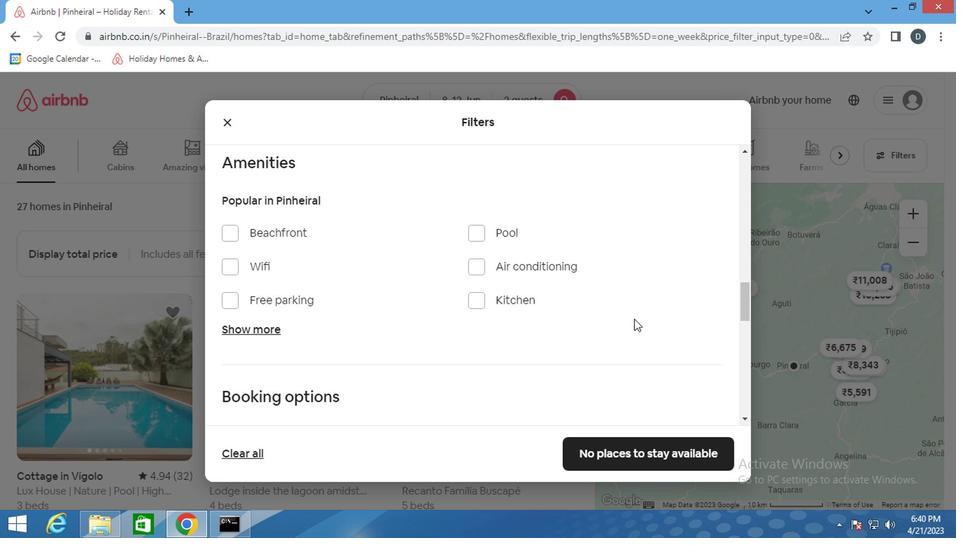 
Action: Mouse scrolled (631, 318) with delta (0, 0)
Screenshot: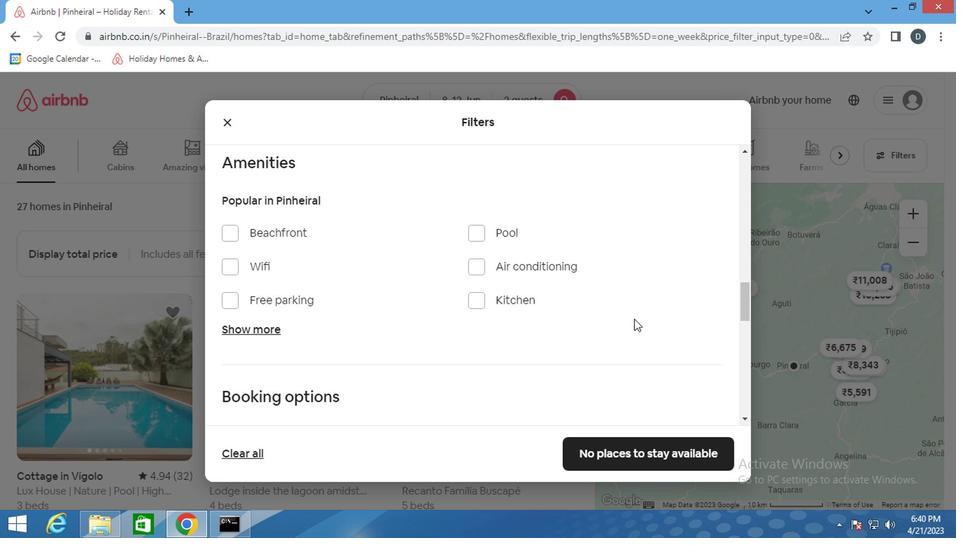 
Action: Mouse moved to (639, 310)
Screenshot: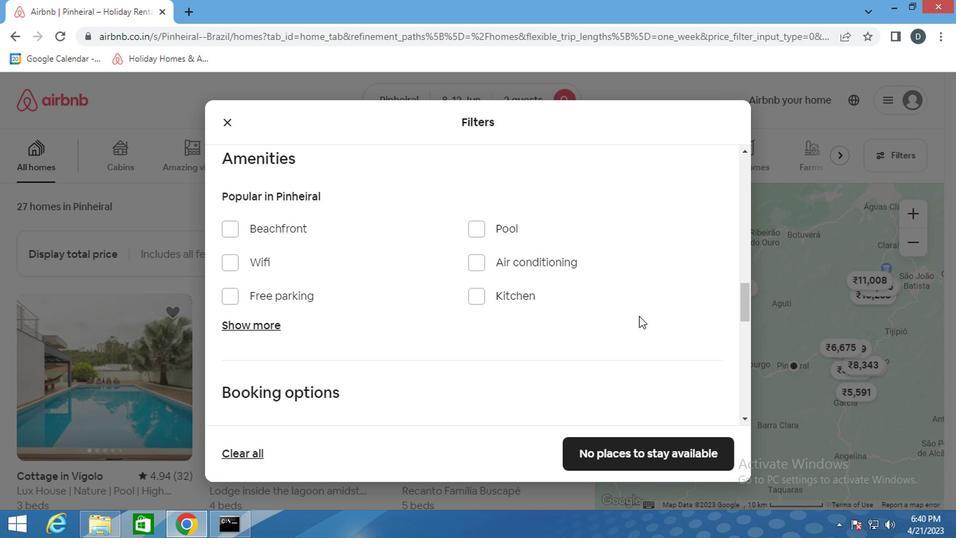 
Action: Mouse scrolled (639, 309) with delta (0, 0)
Screenshot: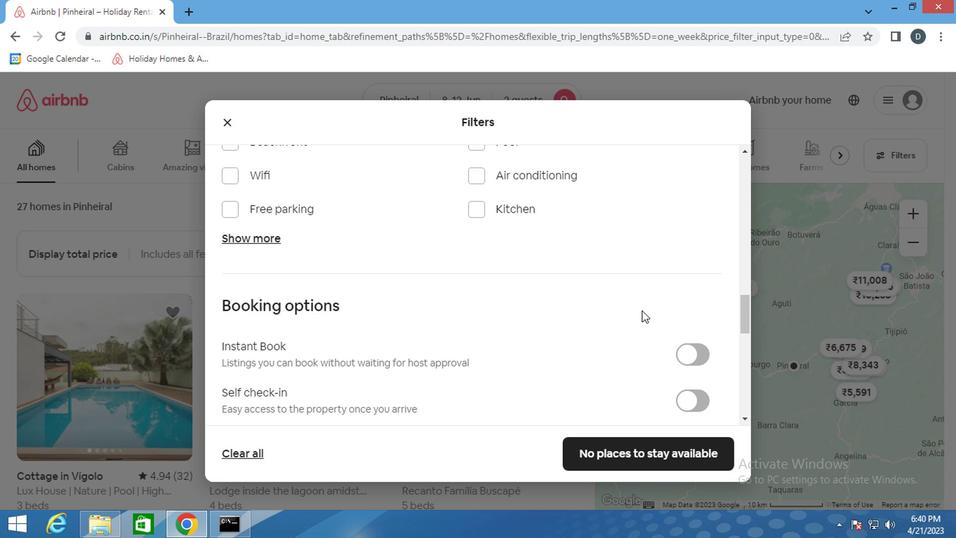 
Action: Mouse moved to (691, 268)
Screenshot: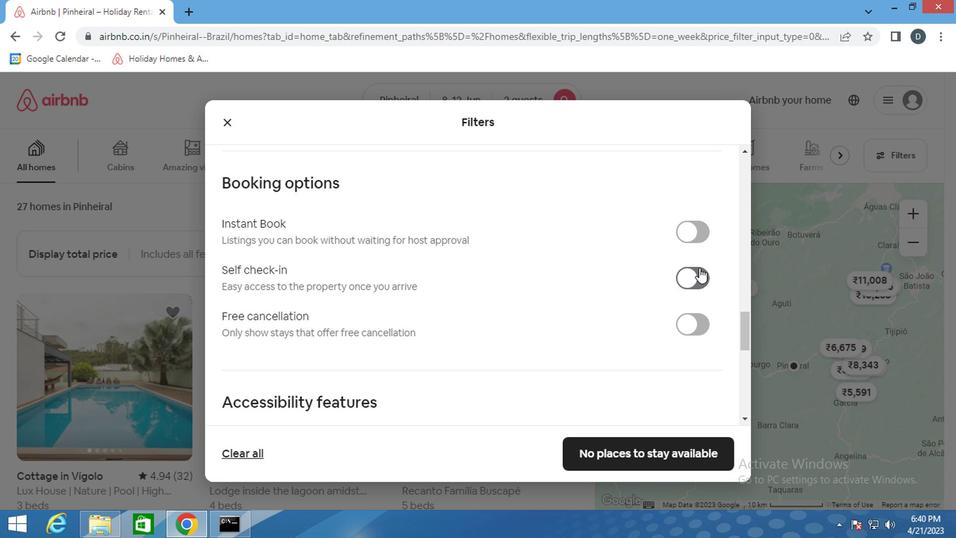 
Action: Mouse pressed left at (691, 268)
Screenshot: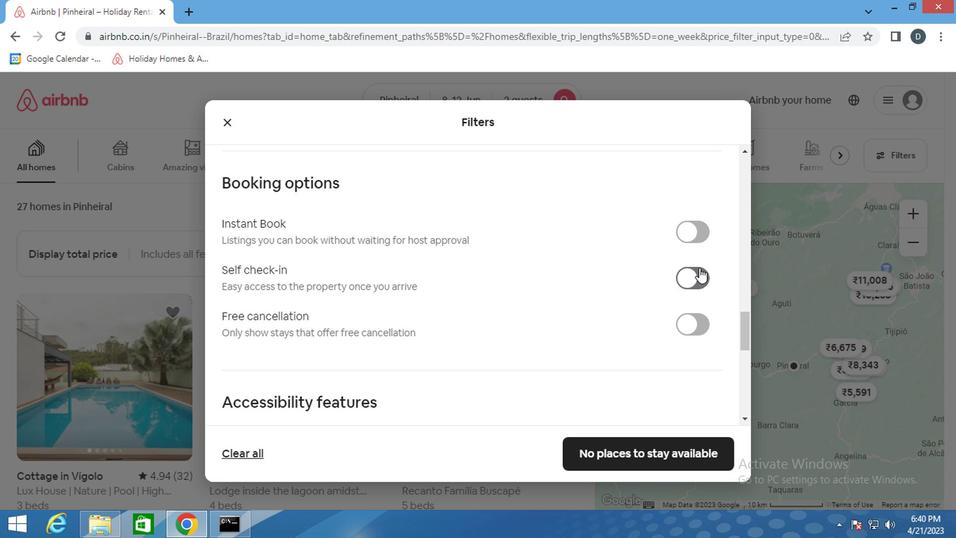 
Action: Mouse moved to (529, 274)
Screenshot: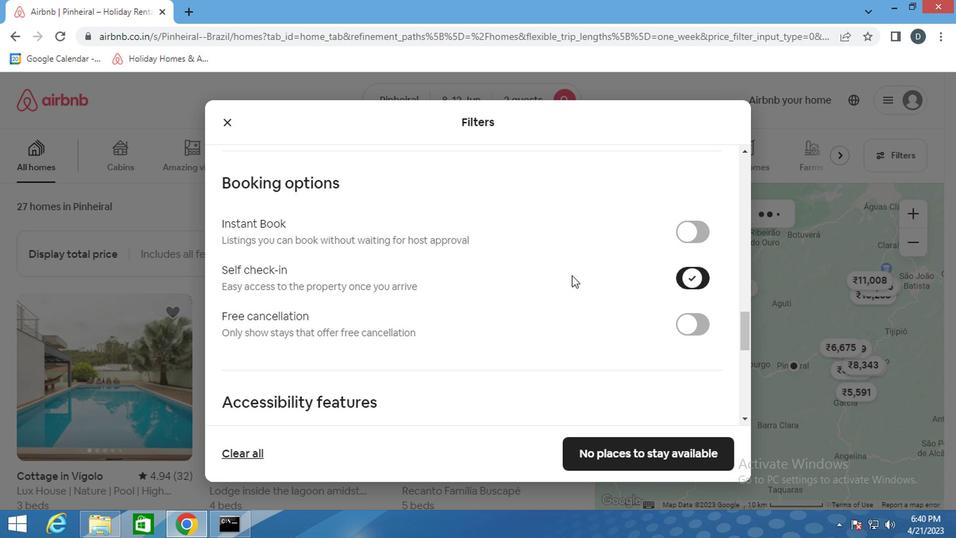 
Action: Mouse scrolled (529, 274) with delta (0, 0)
Screenshot: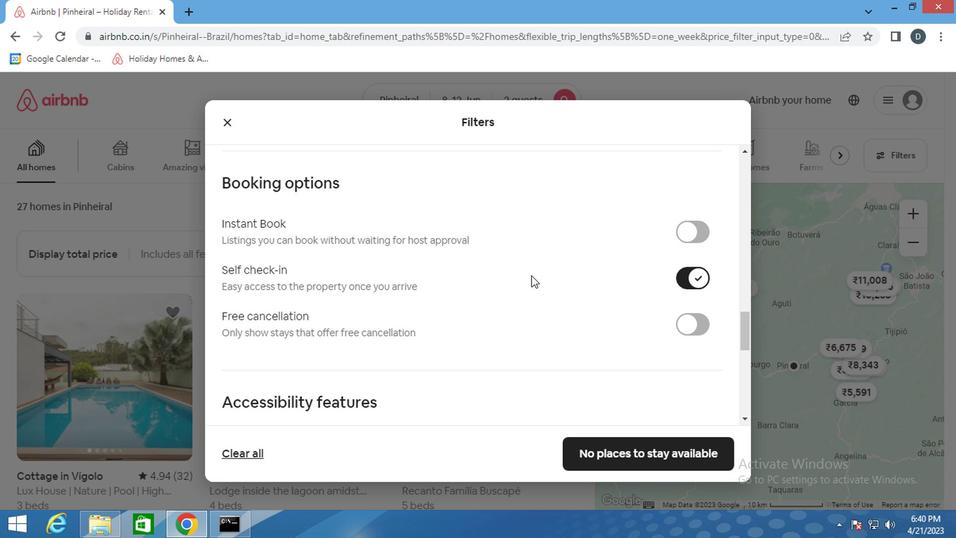 
Action: Mouse scrolled (529, 274) with delta (0, 0)
Screenshot: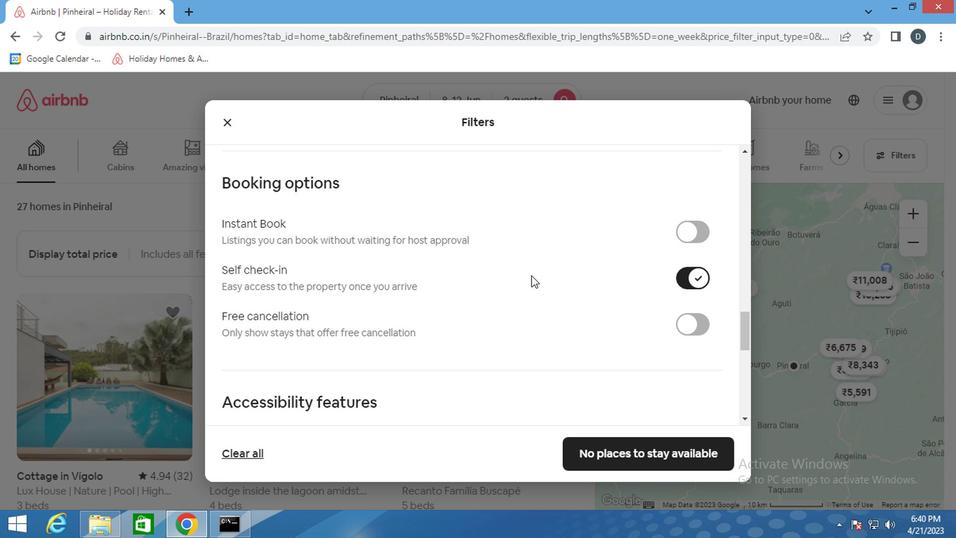
Action: Mouse scrolled (529, 274) with delta (0, 0)
Screenshot: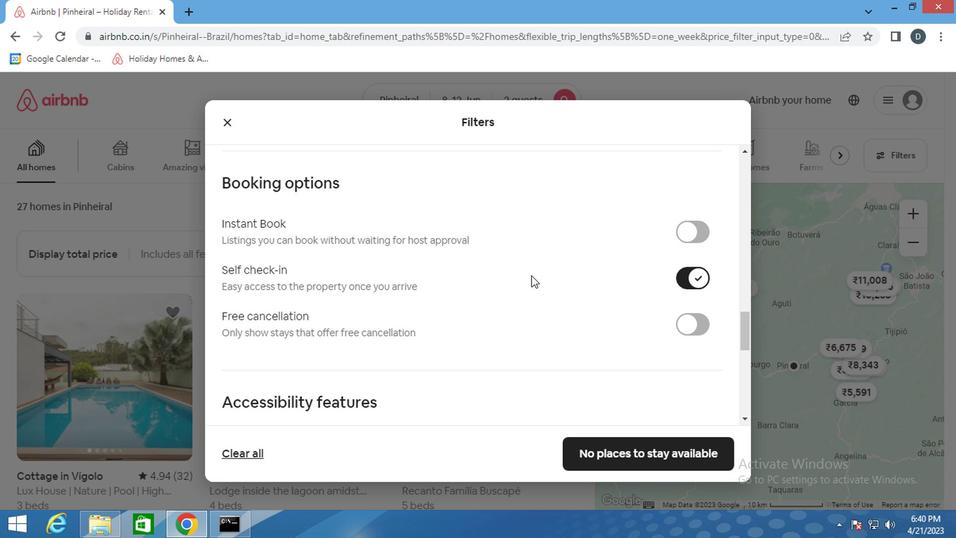 
Action: Mouse scrolled (529, 274) with delta (0, 0)
Screenshot: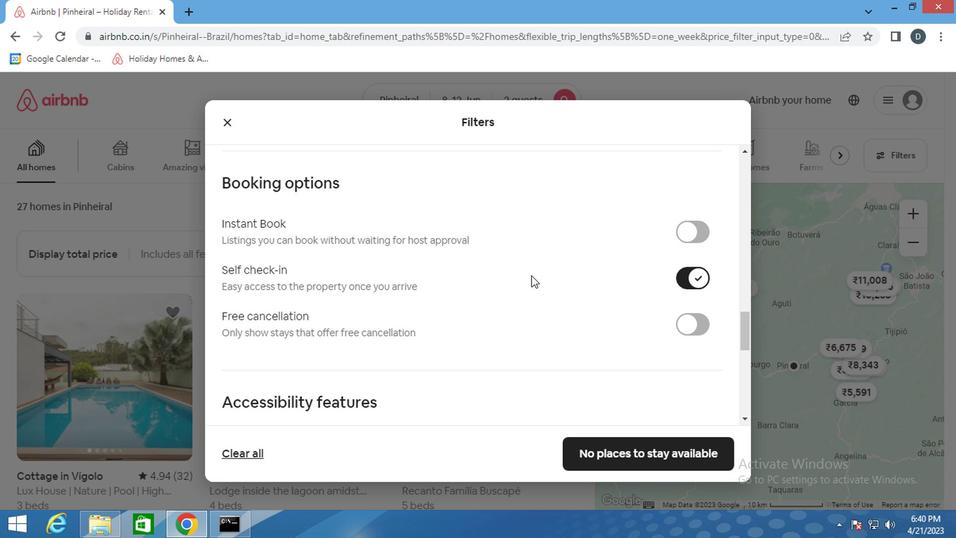 
Action: Mouse scrolled (529, 274) with delta (0, 0)
Screenshot: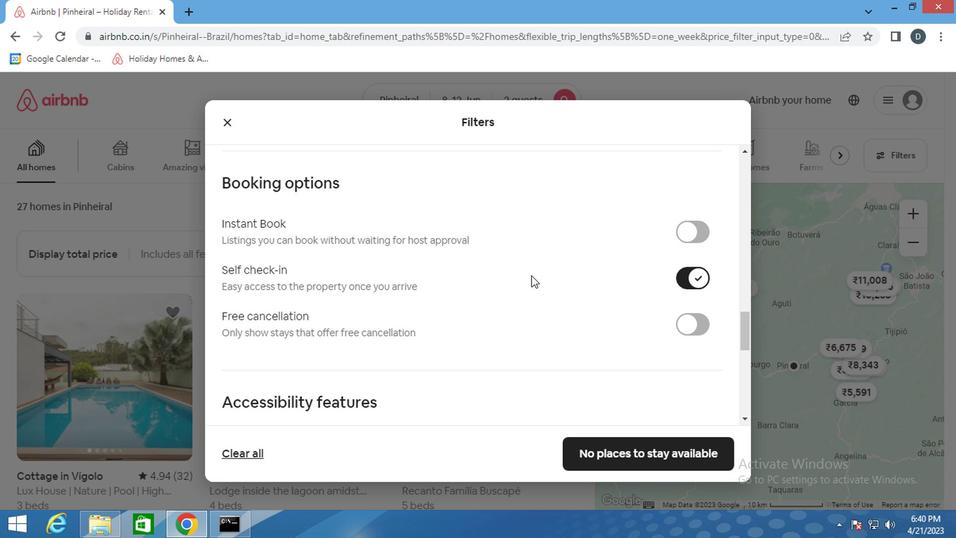 
Action: Mouse scrolled (529, 274) with delta (0, 0)
Screenshot: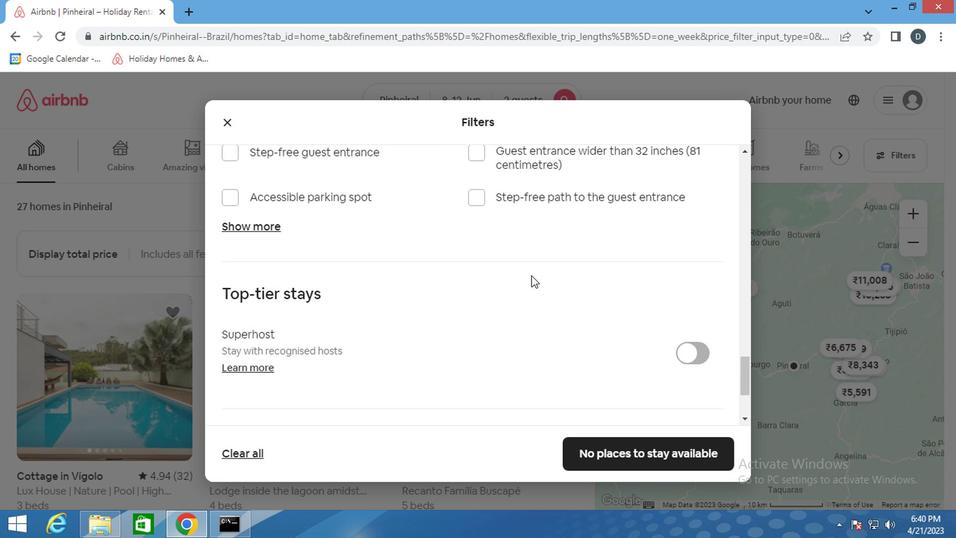 
Action: Mouse scrolled (529, 274) with delta (0, 0)
Screenshot: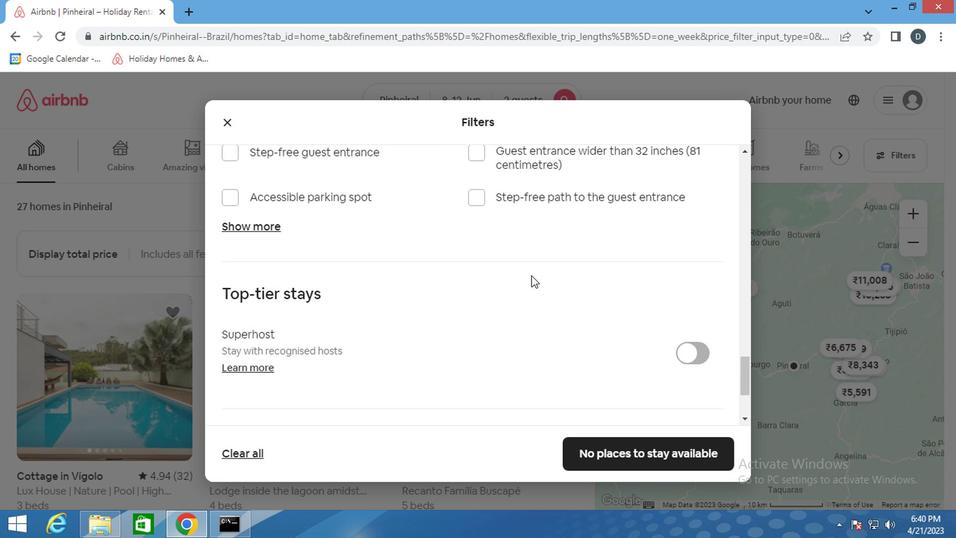 
Action: Mouse scrolled (529, 274) with delta (0, 0)
Screenshot: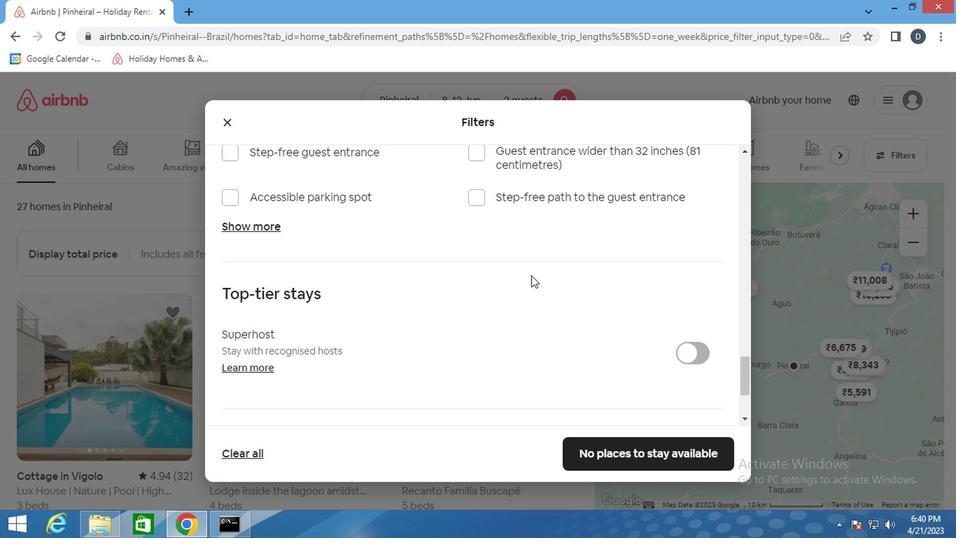 
Action: Mouse scrolled (529, 274) with delta (0, 0)
Screenshot: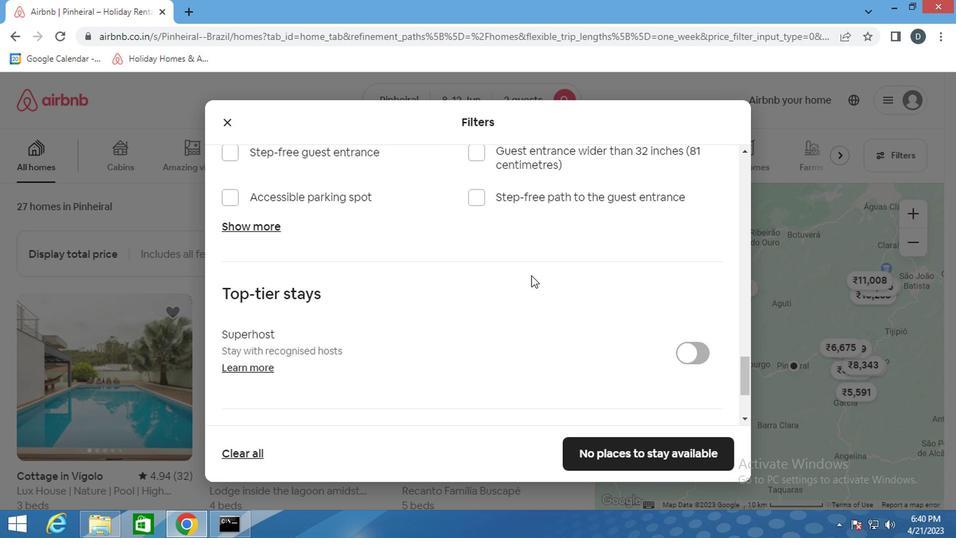 
Action: Mouse moved to (491, 350)
Screenshot: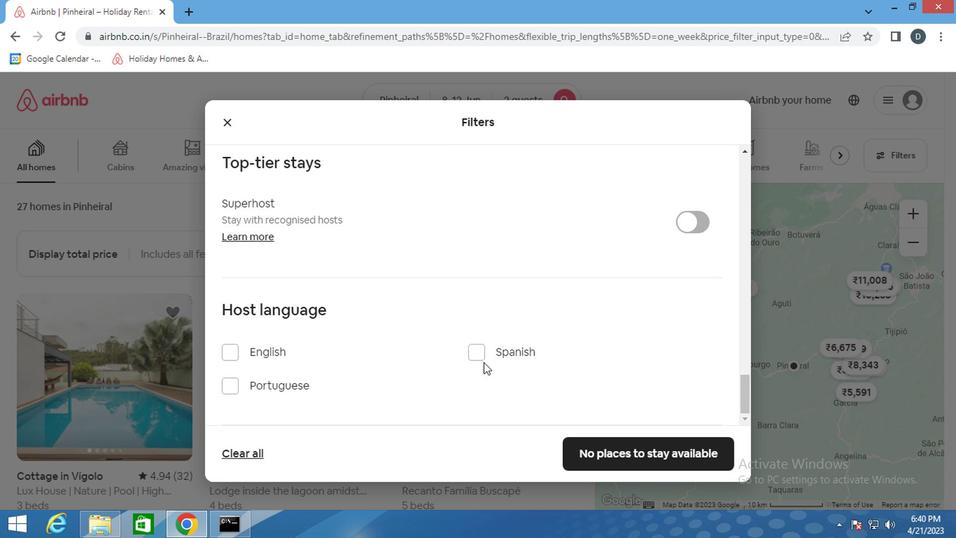 
Action: Mouse pressed left at (491, 350)
Screenshot: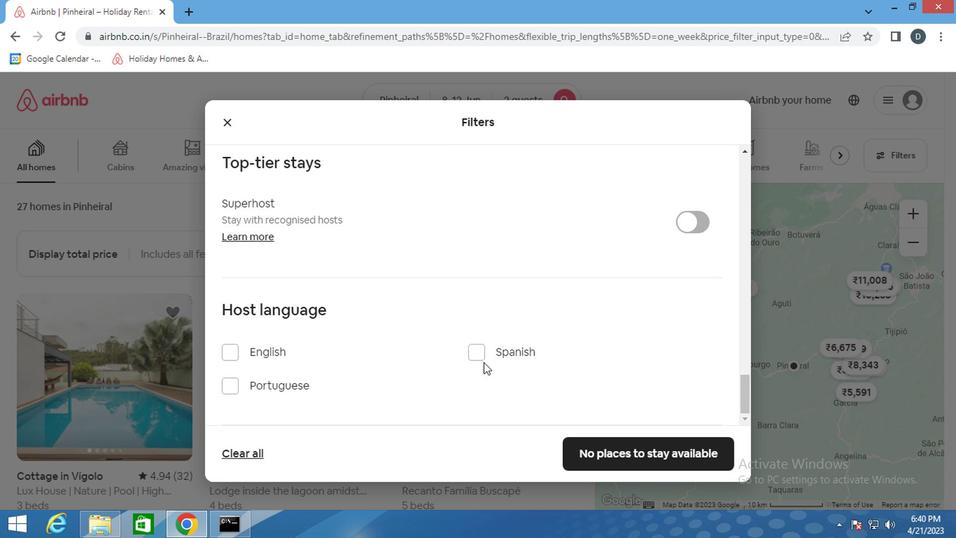 
Action: Mouse moved to (608, 444)
Screenshot: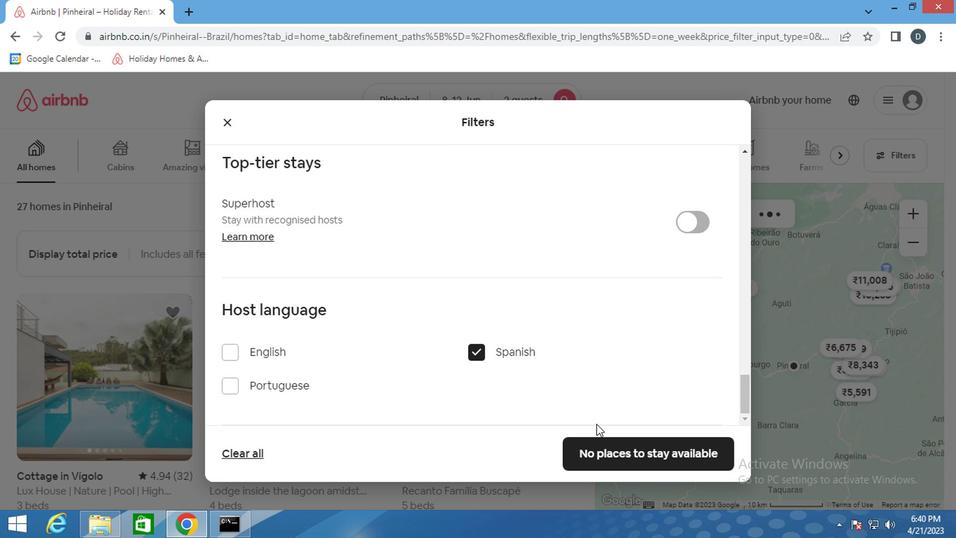 
Action: Mouse pressed left at (608, 444)
Screenshot: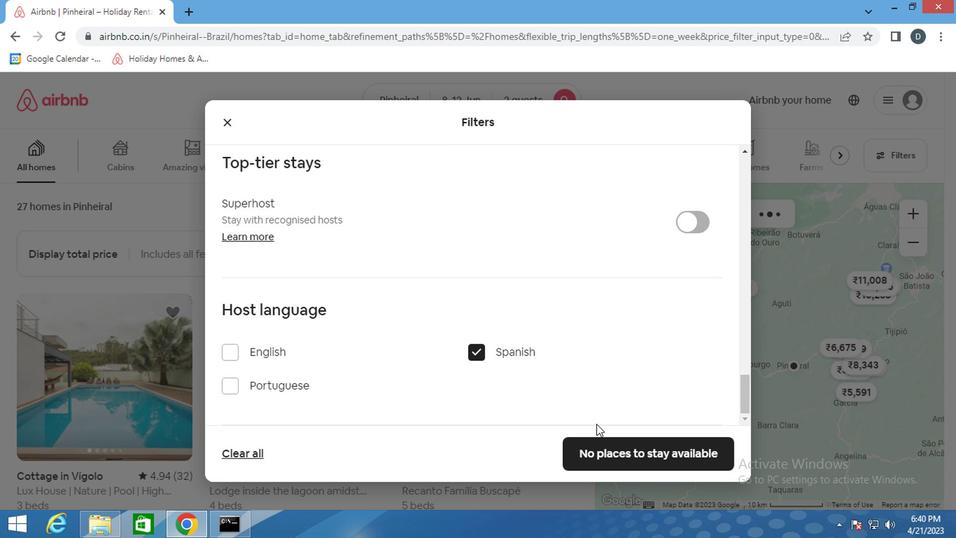 
Action: Mouse moved to (569, 367)
Screenshot: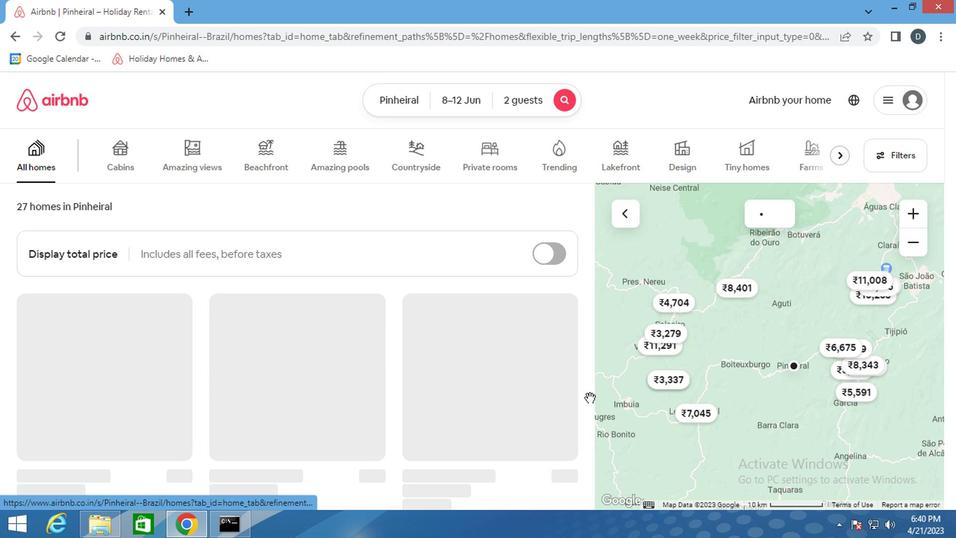 
